 Task: Look for space in Wonopringgo, Indonesia from 4th August, 2023 to 8th August, 2023 for 1 adult in price range Rs.10000 to Rs.15000. Place can be private room with 1  bedroom having 1 bed and 1 bathroom. Property type can be flatguest house, hotel. Amenities needed are: wifi. Booking option can be shelf check-in. Required host language is English.
Action: Mouse moved to (507, 79)
Screenshot: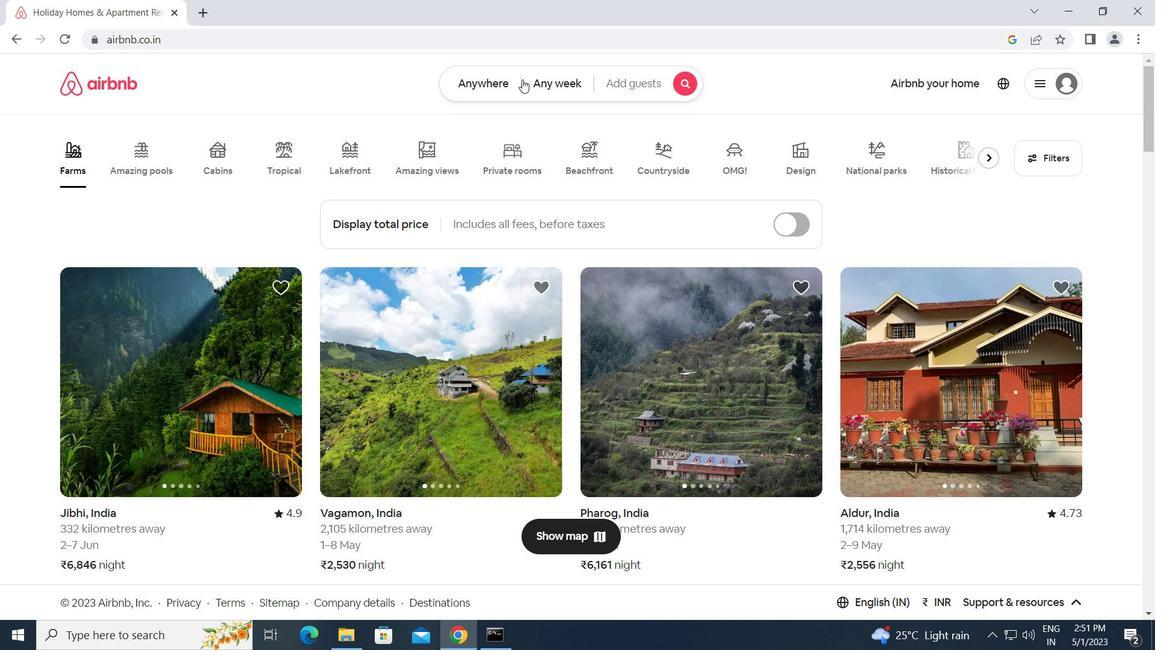 
Action: Mouse pressed left at (507, 79)
Screenshot: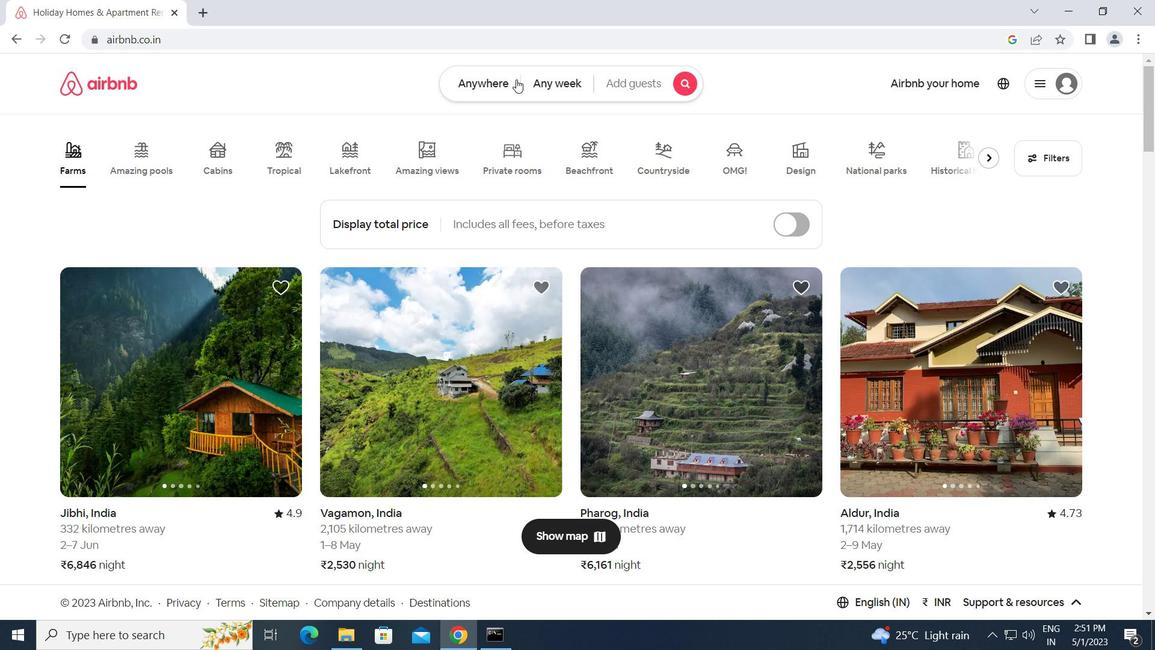 
Action: Mouse moved to (391, 128)
Screenshot: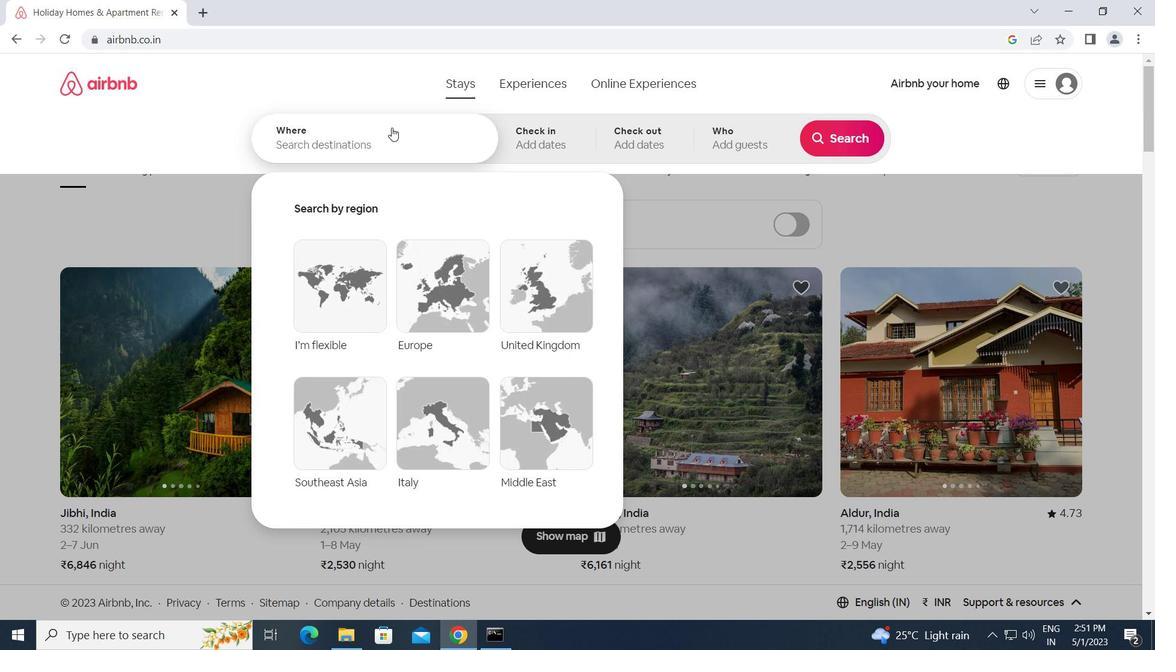 
Action: Mouse pressed left at (391, 128)
Screenshot: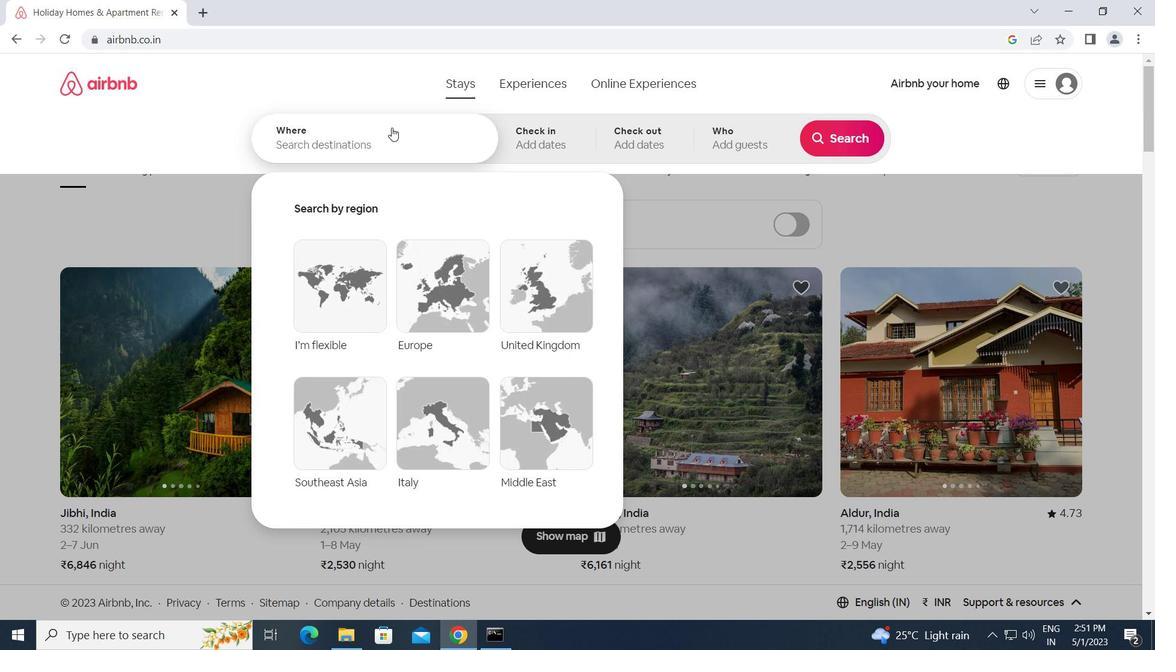 
Action: Mouse moved to (391, 129)
Screenshot: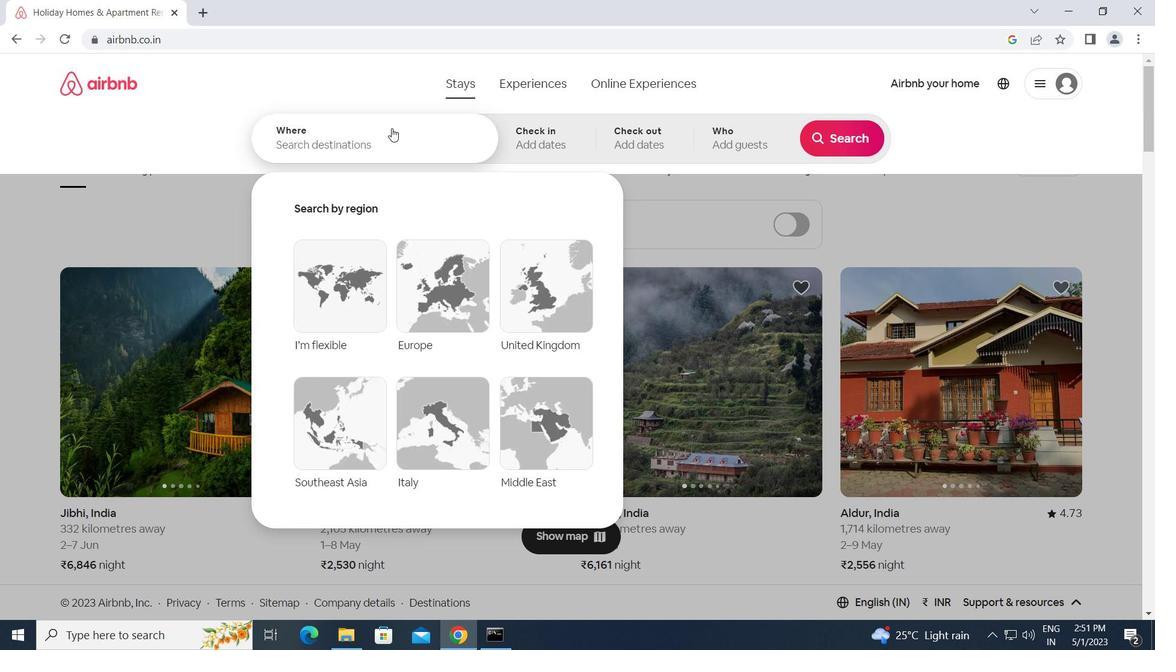 
Action: Key pressed w<Key.caps_lock>onopringgo,<Key.space><Key.caps_lock>i<Key.caps_lock>ndonesia<Key.enter>
Screenshot: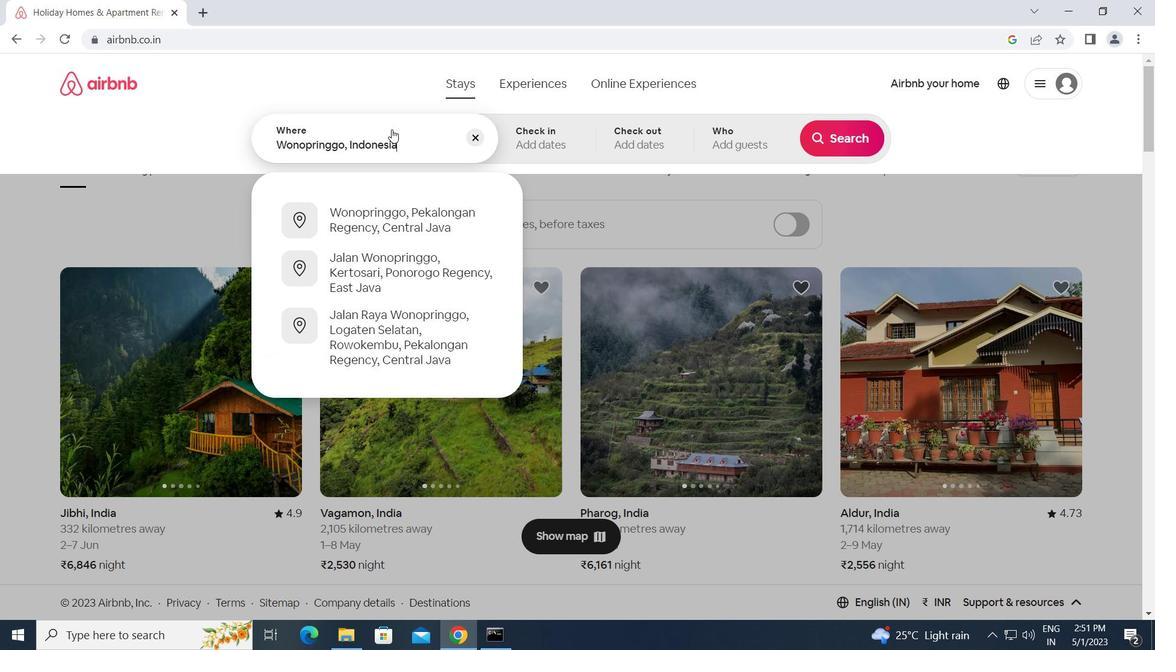 
Action: Mouse moved to (833, 260)
Screenshot: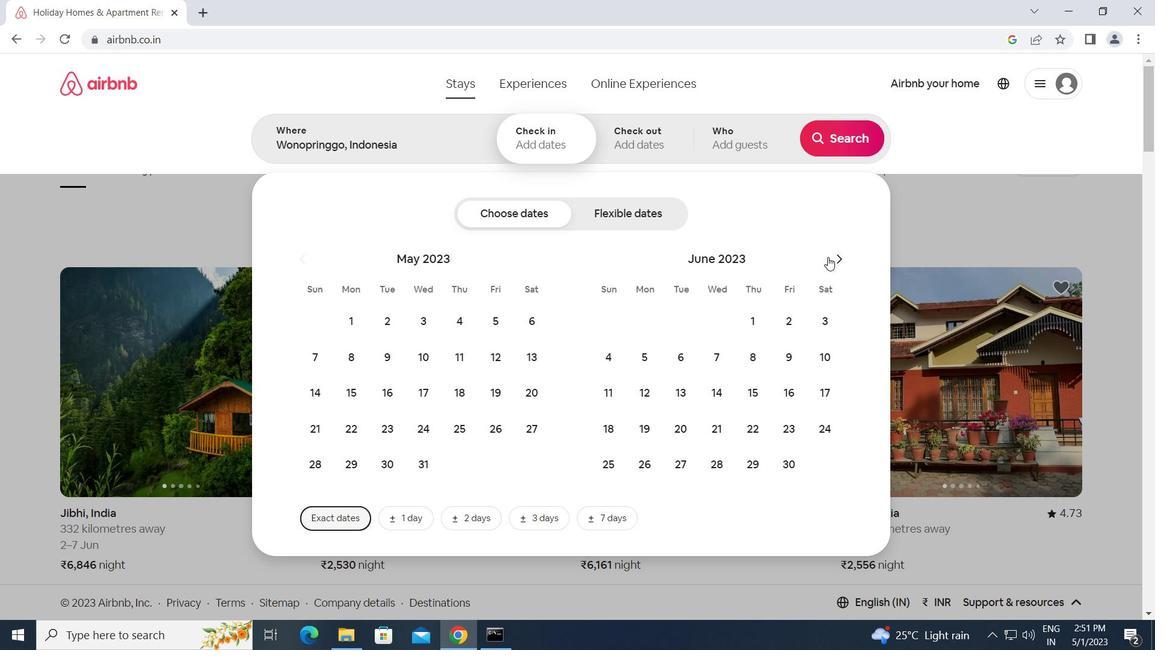 
Action: Mouse pressed left at (833, 260)
Screenshot: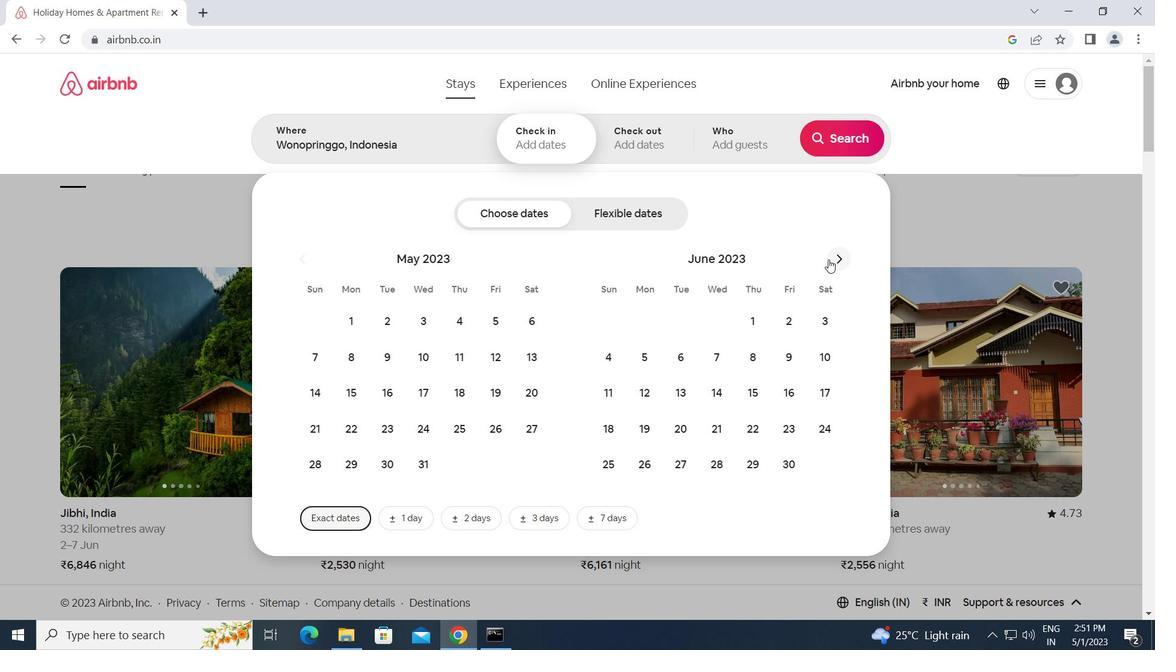 
Action: Mouse pressed left at (833, 260)
Screenshot: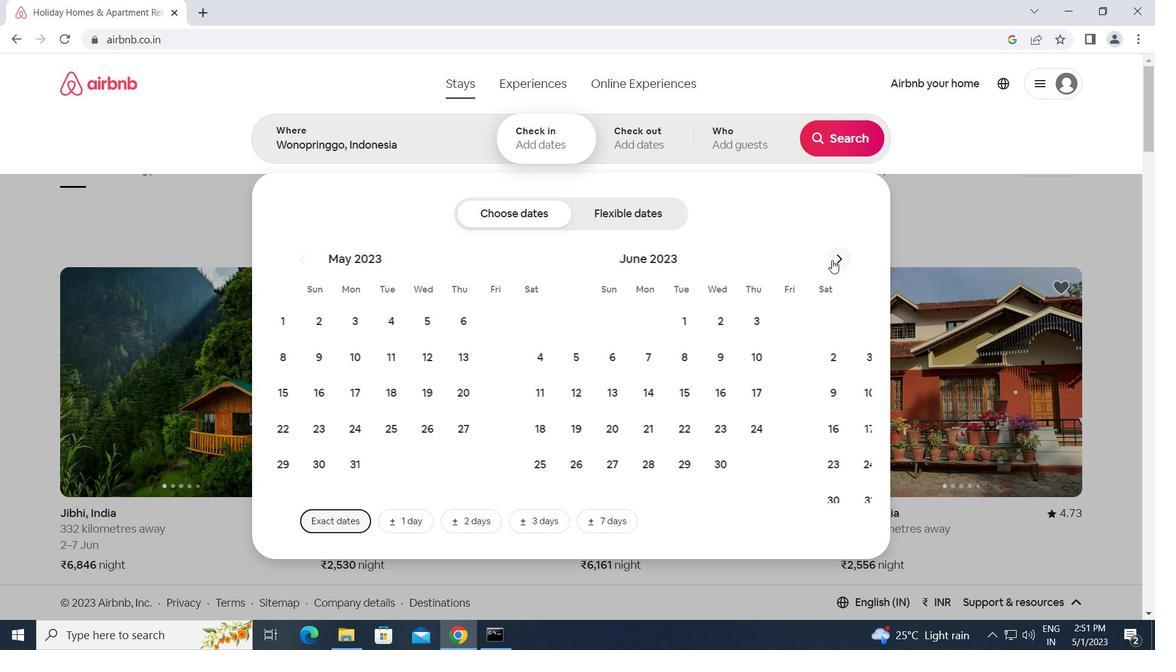 
Action: Mouse moved to (789, 320)
Screenshot: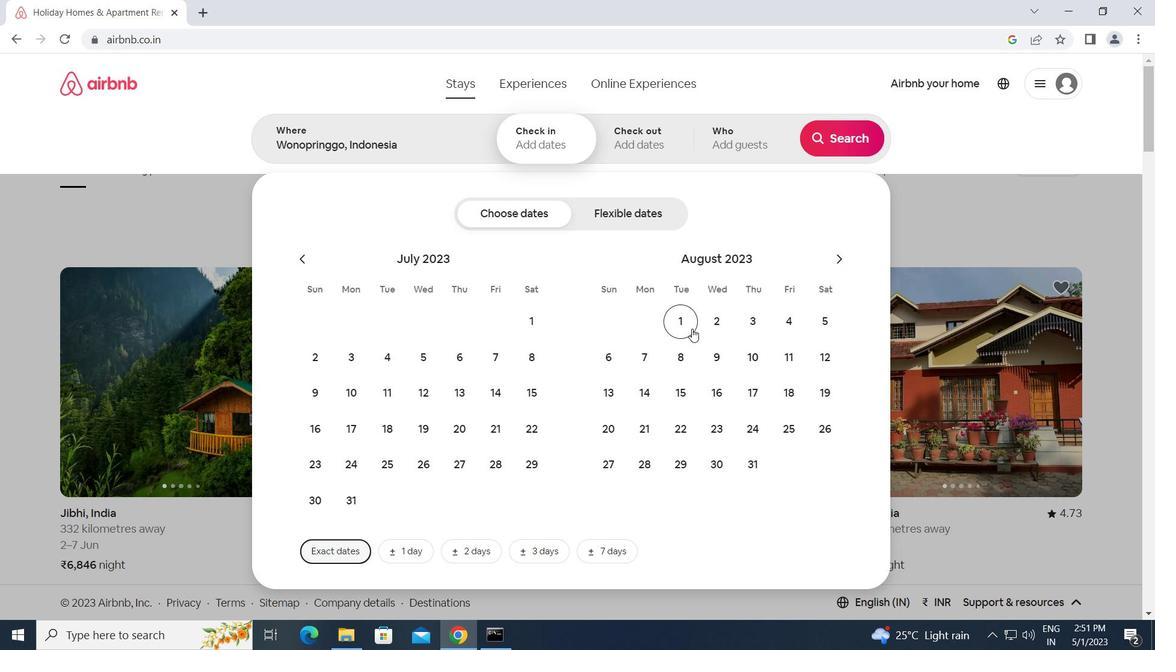 
Action: Mouse pressed left at (789, 320)
Screenshot: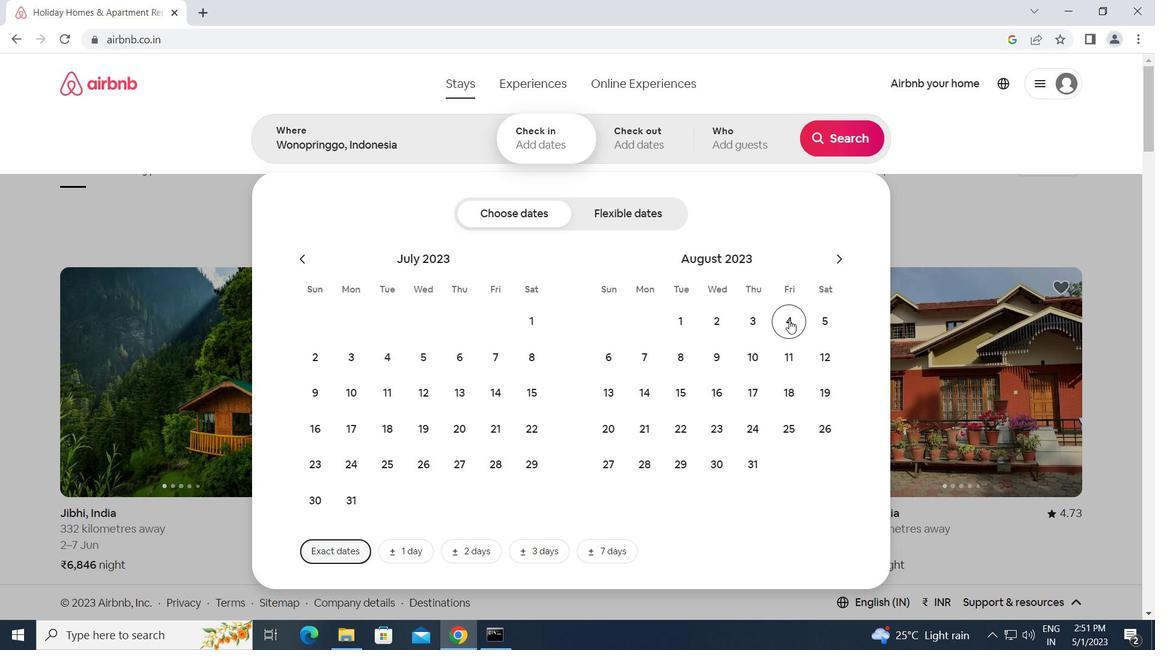 
Action: Mouse moved to (686, 350)
Screenshot: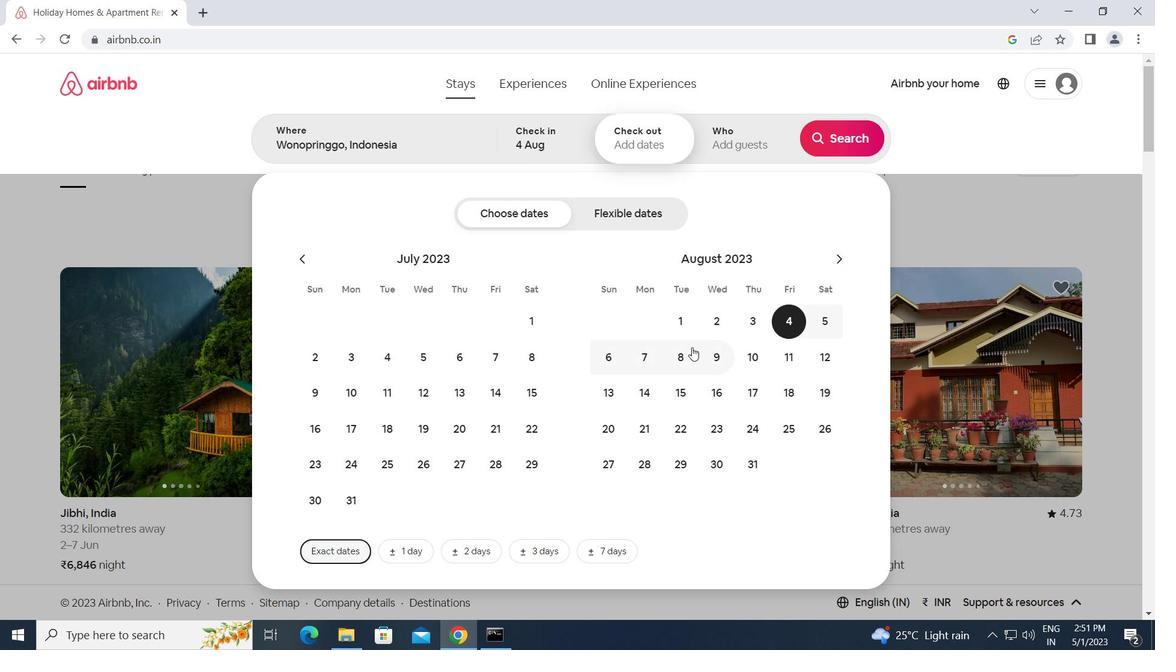 
Action: Mouse pressed left at (686, 350)
Screenshot: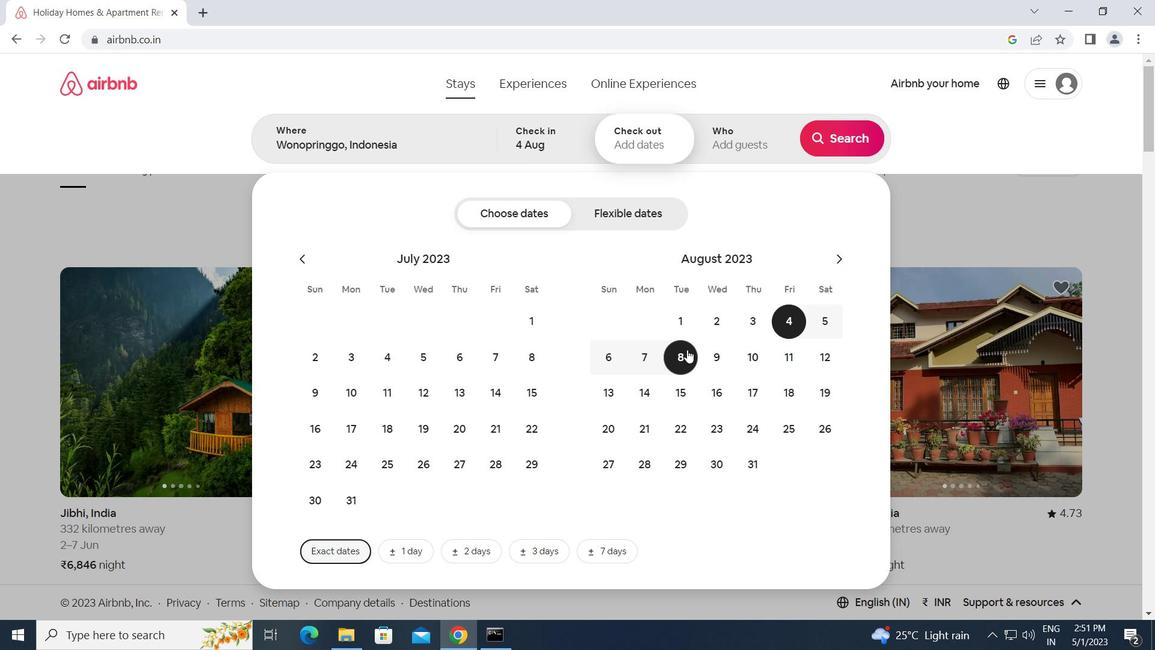 
Action: Mouse moved to (739, 145)
Screenshot: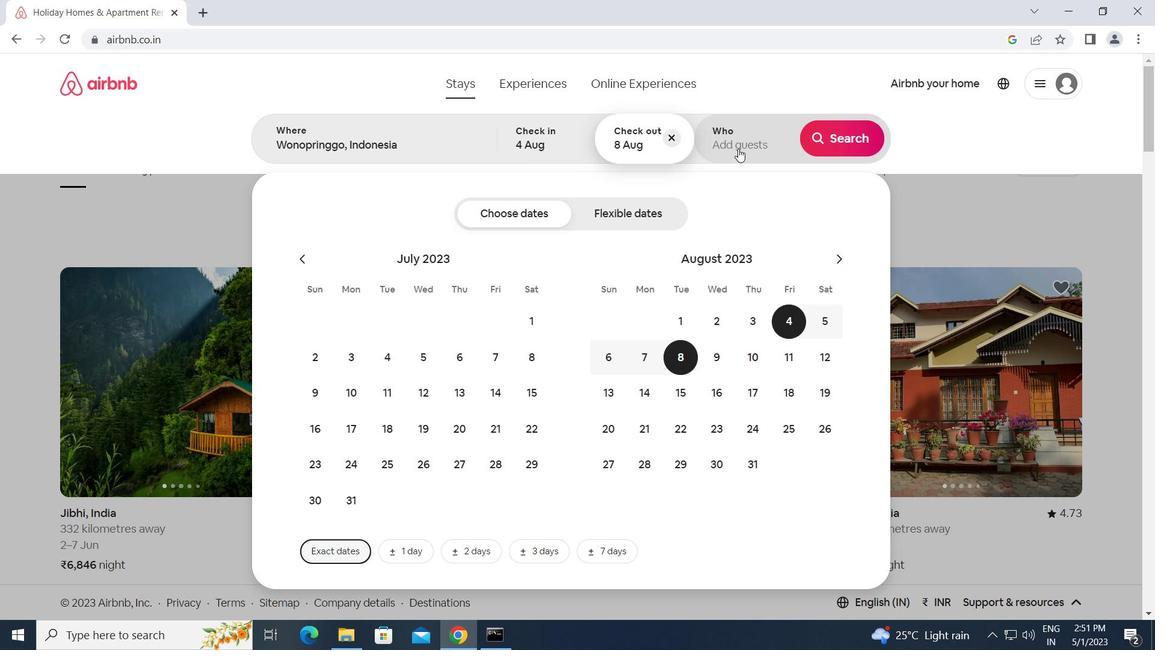 
Action: Mouse pressed left at (739, 145)
Screenshot: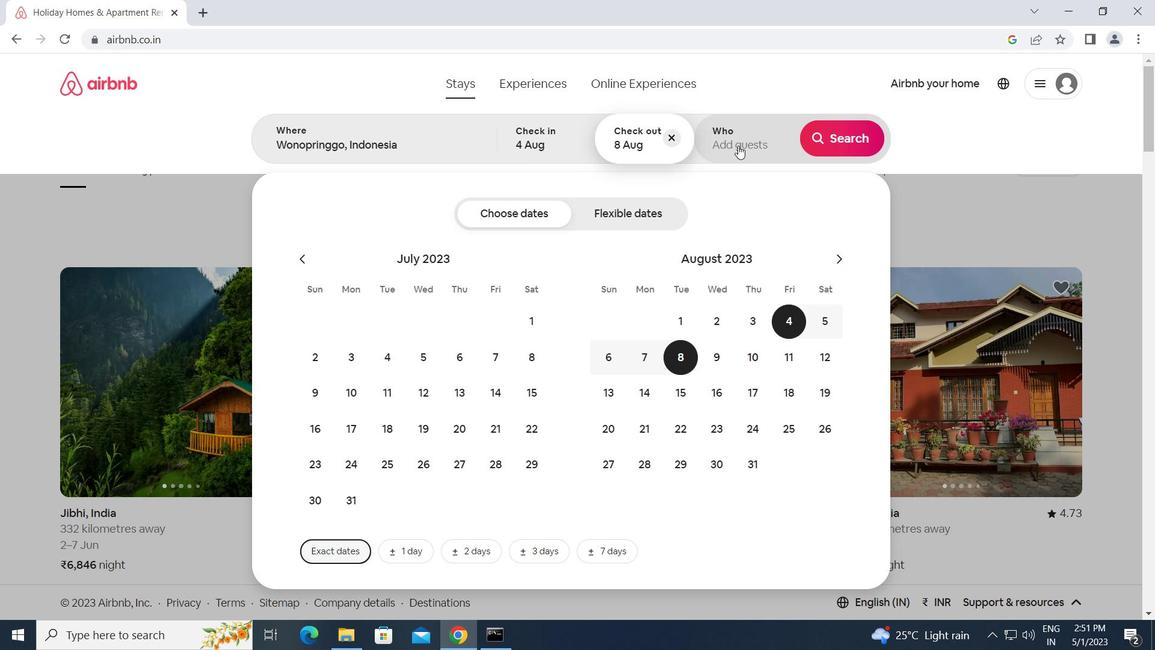 
Action: Mouse moved to (843, 216)
Screenshot: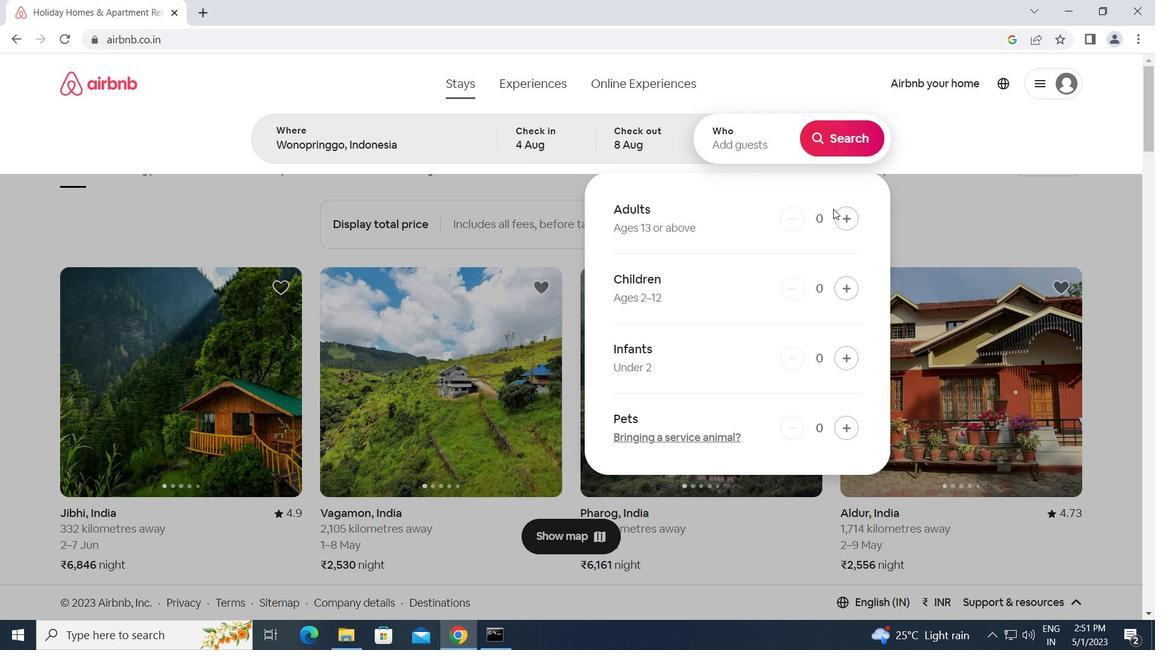 
Action: Mouse pressed left at (843, 216)
Screenshot: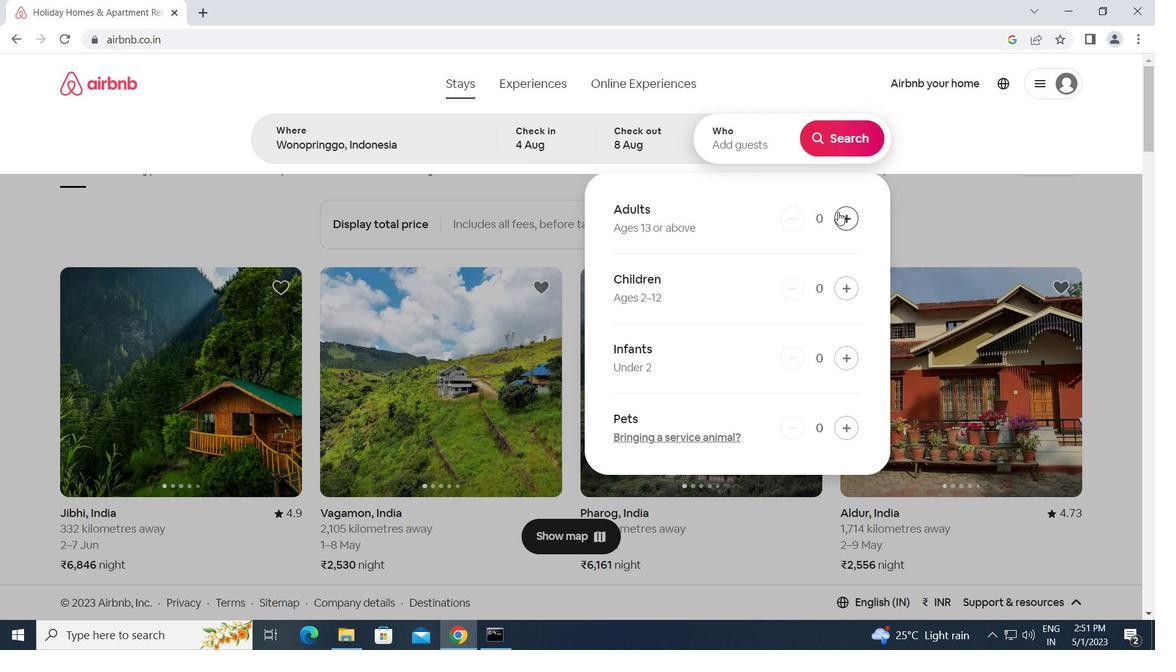 
Action: Mouse moved to (829, 131)
Screenshot: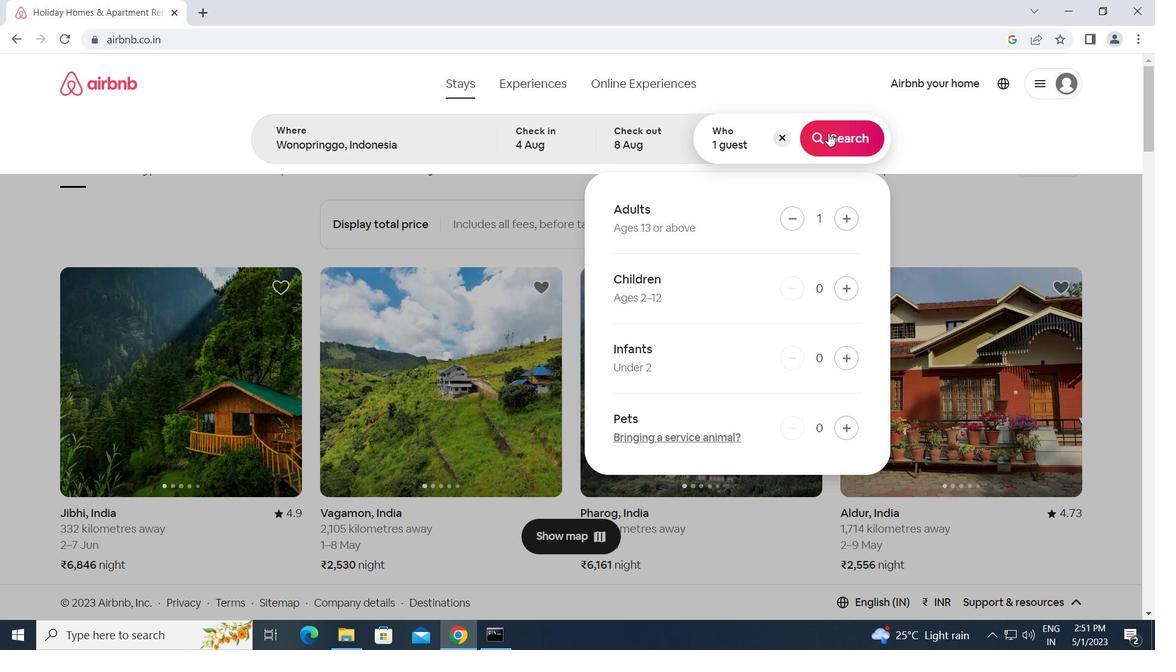 
Action: Mouse pressed left at (829, 131)
Screenshot: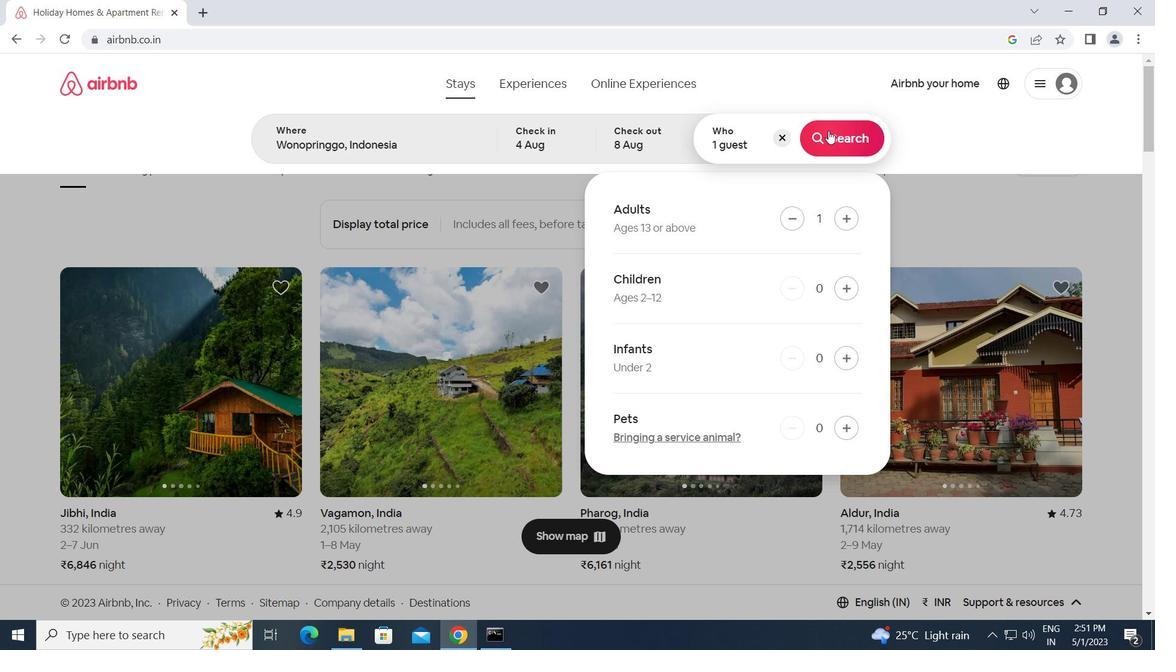 
Action: Mouse moved to (1087, 141)
Screenshot: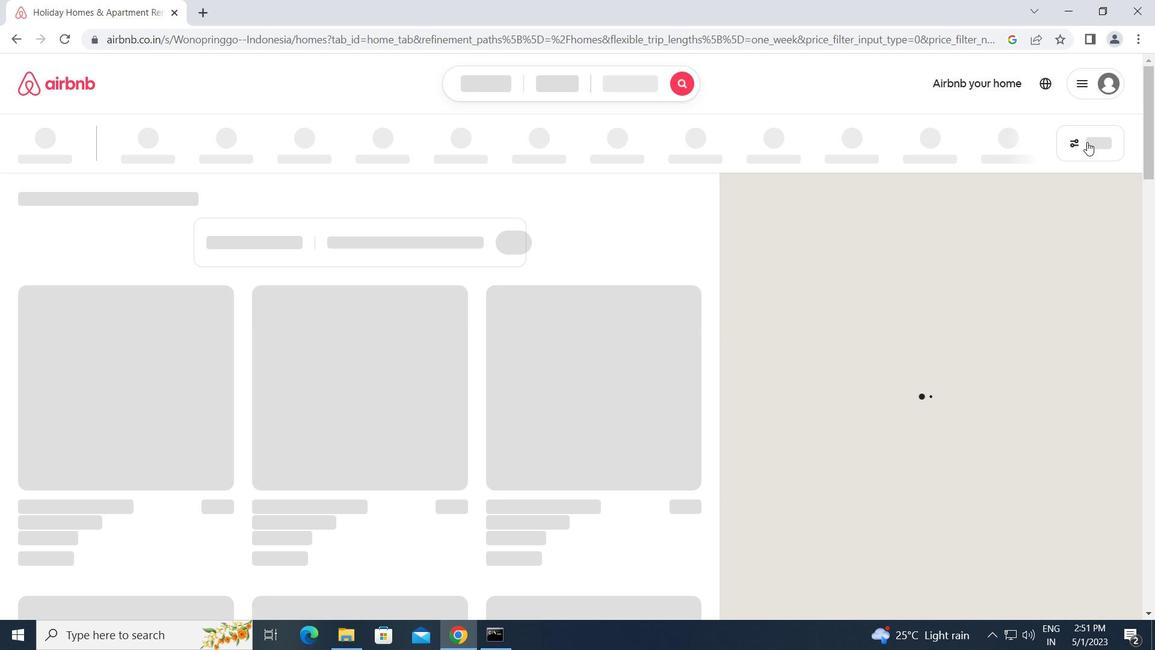 
Action: Mouse pressed left at (1087, 141)
Screenshot: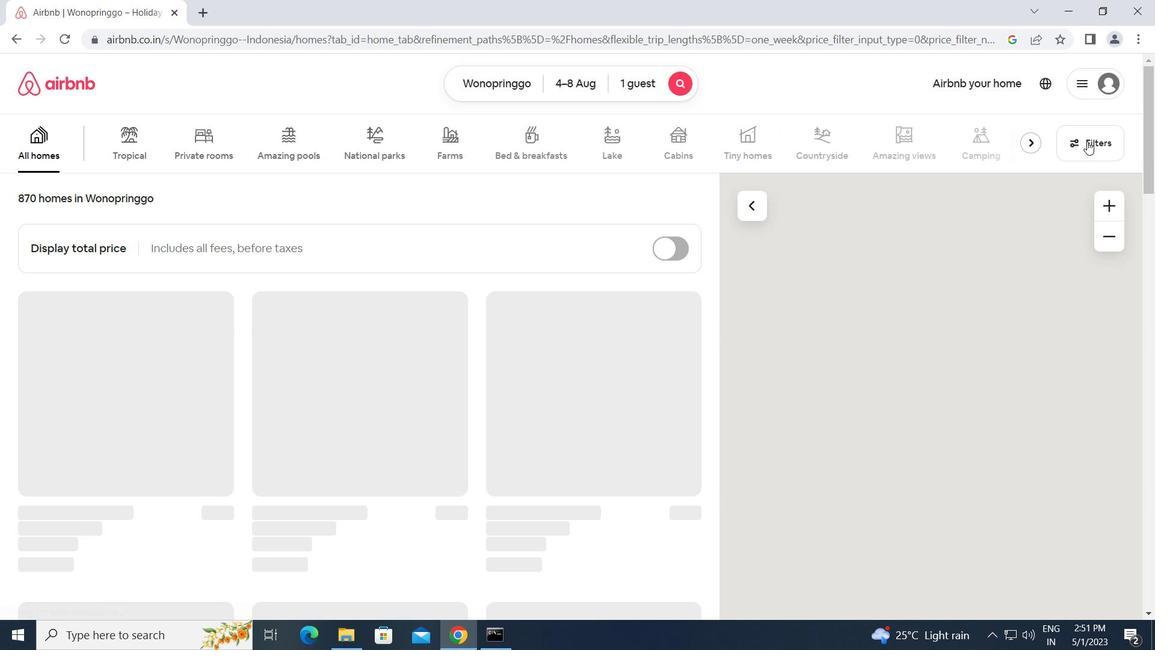 
Action: Mouse moved to (402, 341)
Screenshot: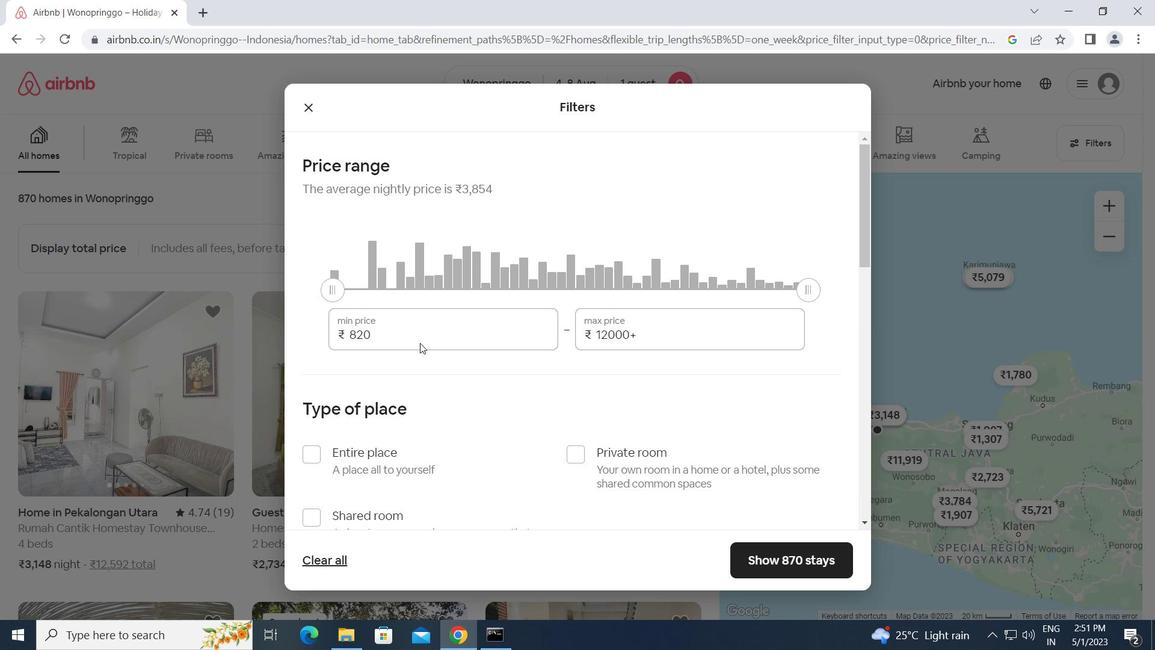 
Action: Mouse pressed left at (402, 341)
Screenshot: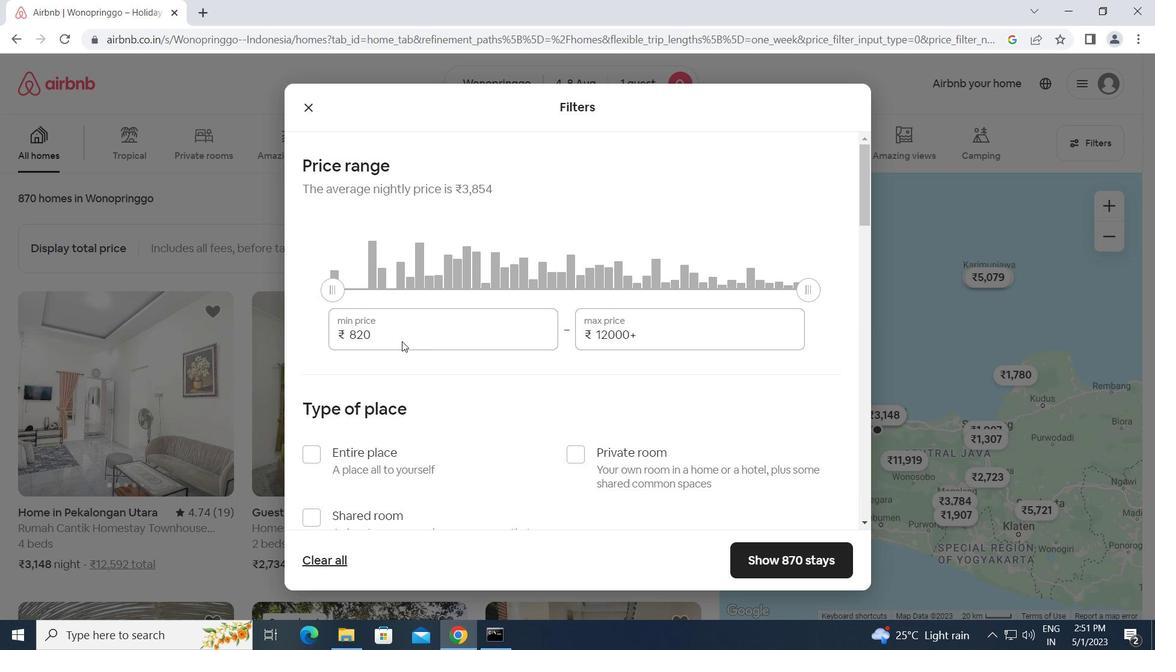 
Action: Mouse moved to (342, 347)
Screenshot: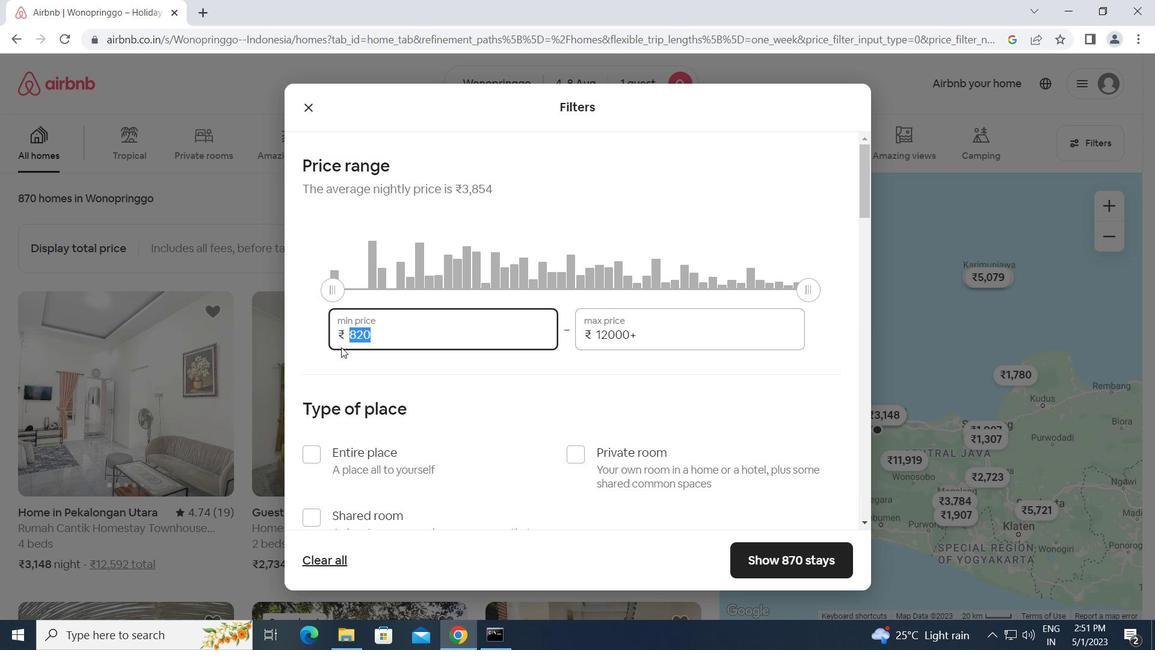 
Action: Key pressed 10000<Key.tab><Key.backspace><Key.backspace><Key.backspace><Key.backspace><Key.backspace><Key.backspace><Key.backspace><Key.backspace><Key.backspace><Key.backspace><Key.backspace><Key.backspace><Key.backspace><Key.backspace><Key.backspace><Key.backspace><Key.backspace>15000
Screenshot: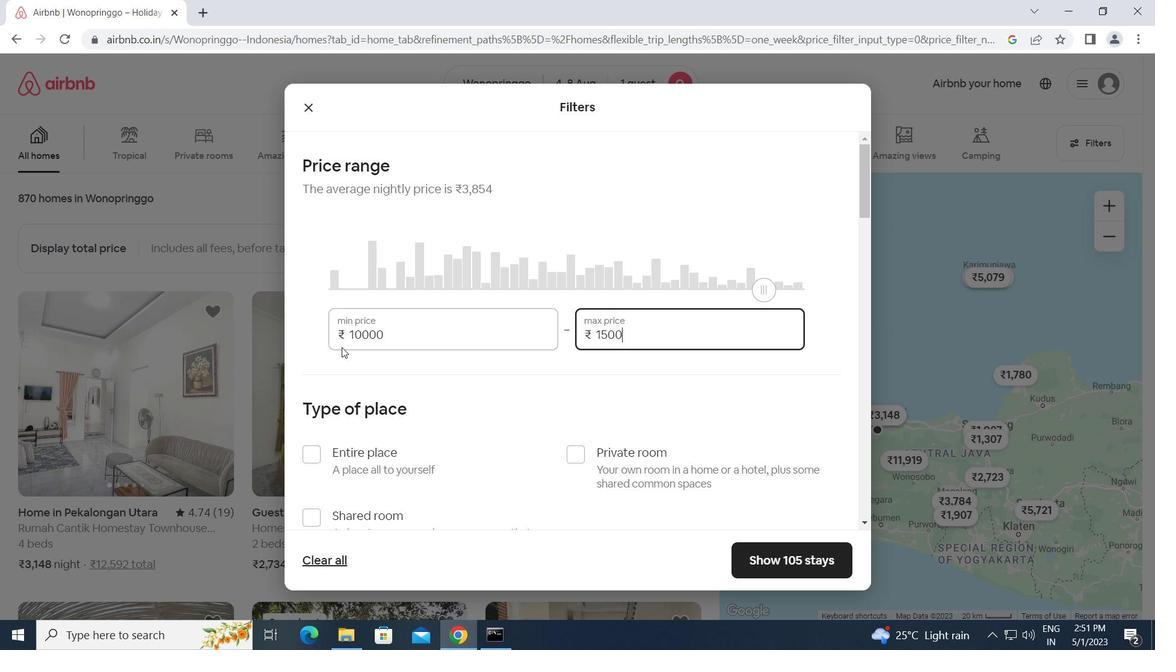 
Action: Mouse moved to (377, 347)
Screenshot: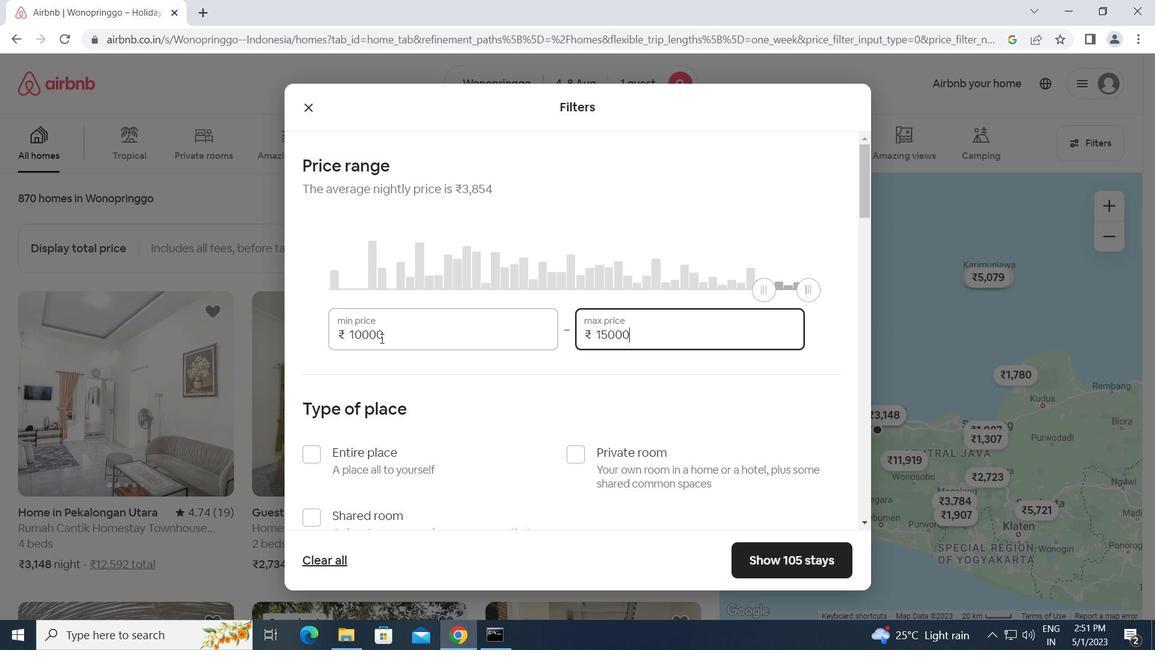 
Action: Mouse scrolled (377, 346) with delta (0, 0)
Screenshot: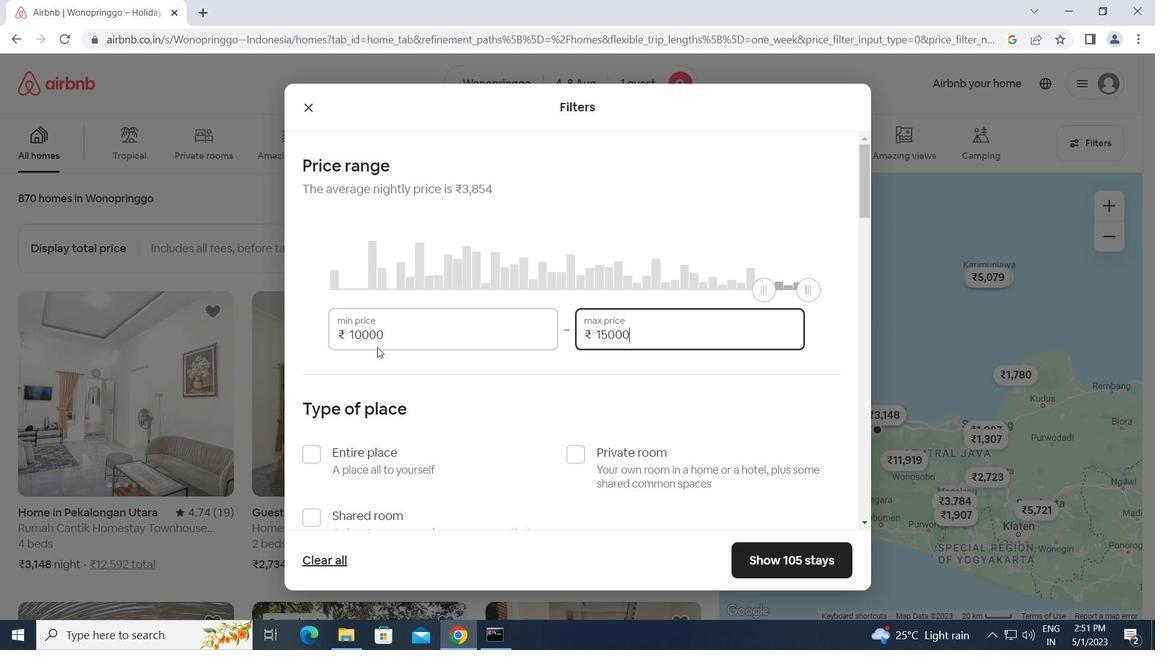 
Action: Mouse moved to (581, 379)
Screenshot: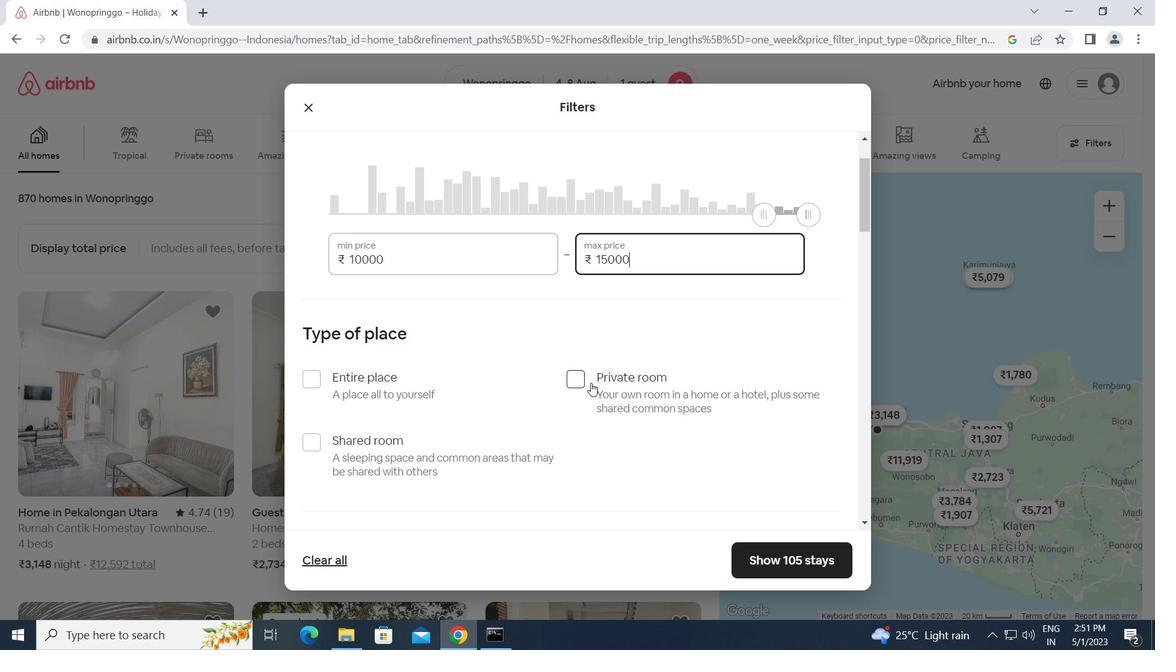 
Action: Mouse pressed left at (581, 379)
Screenshot: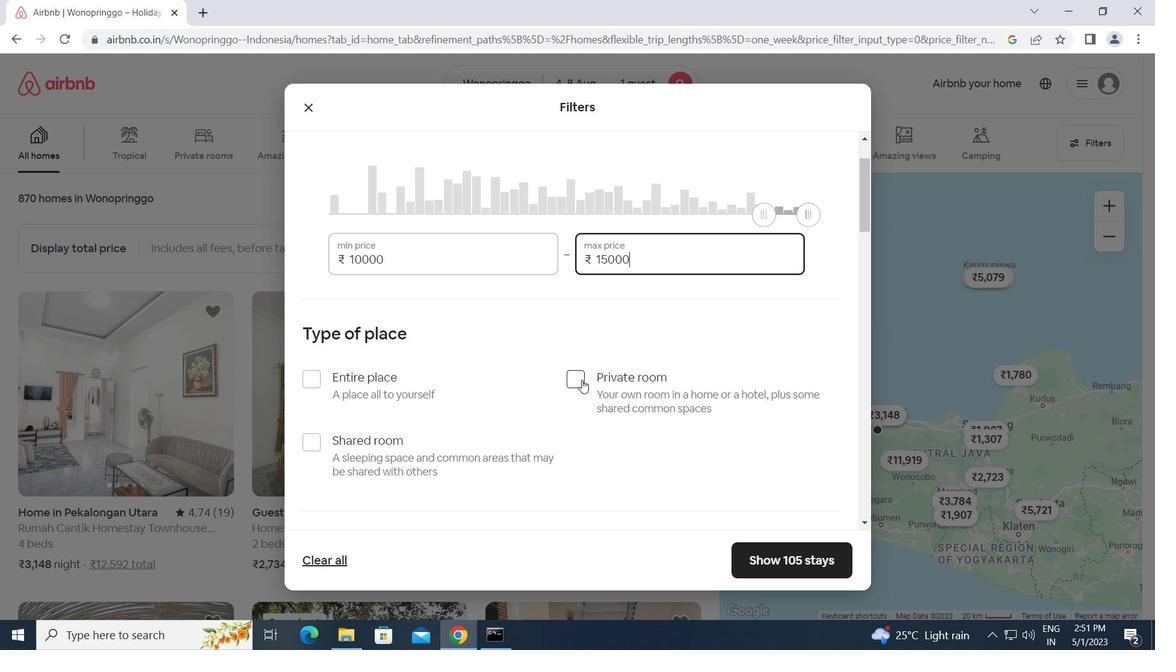 
Action: Mouse moved to (579, 381)
Screenshot: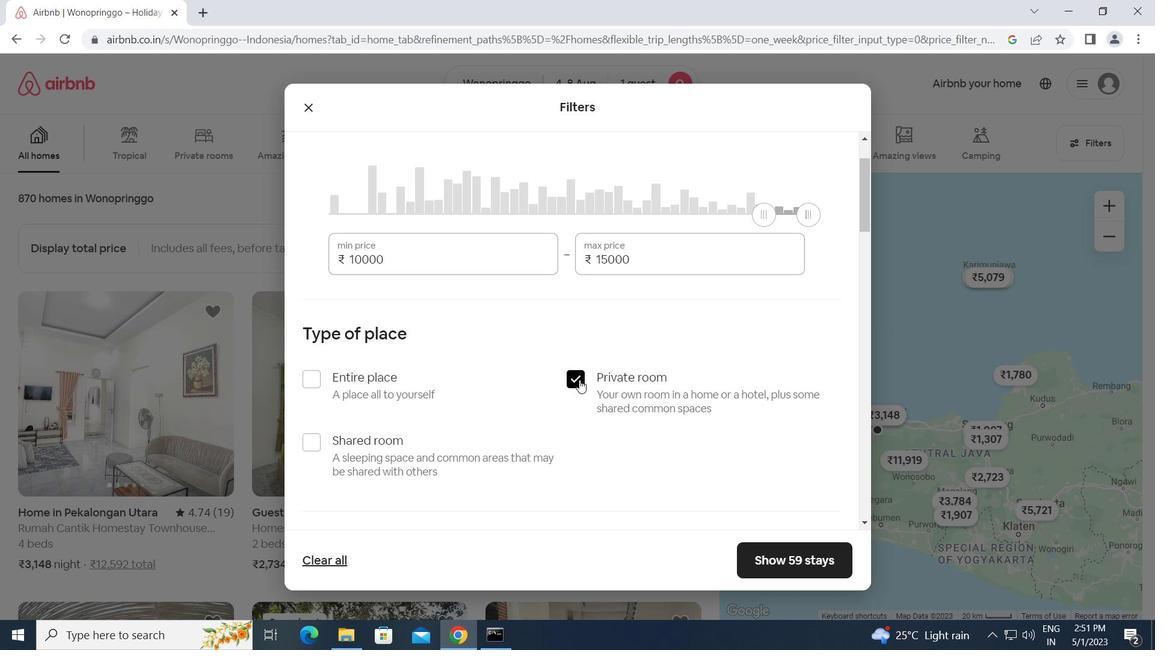 
Action: Mouse scrolled (579, 380) with delta (0, 0)
Screenshot: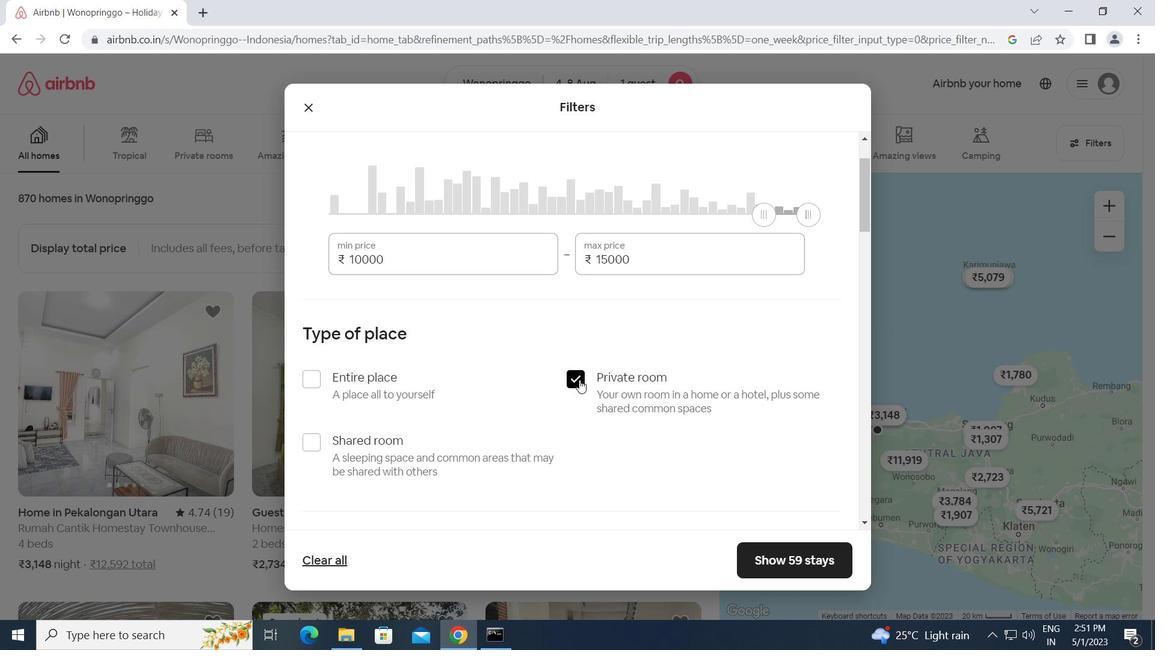 
Action: Mouse moved to (579, 383)
Screenshot: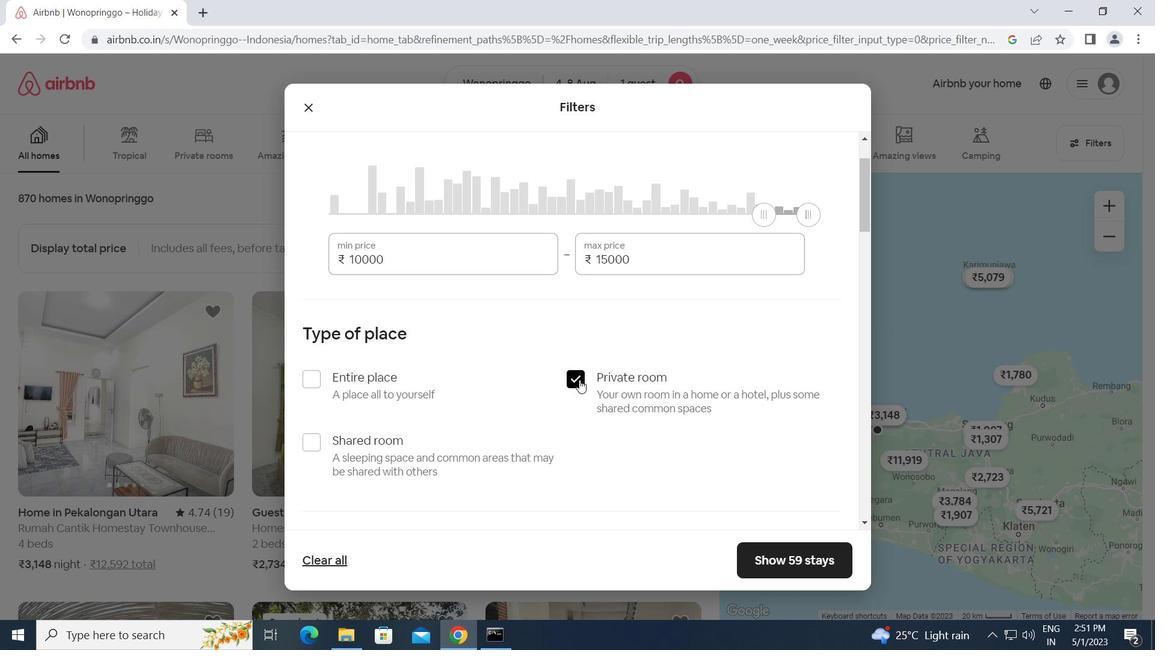 
Action: Mouse scrolled (579, 382) with delta (0, 0)
Screenshot: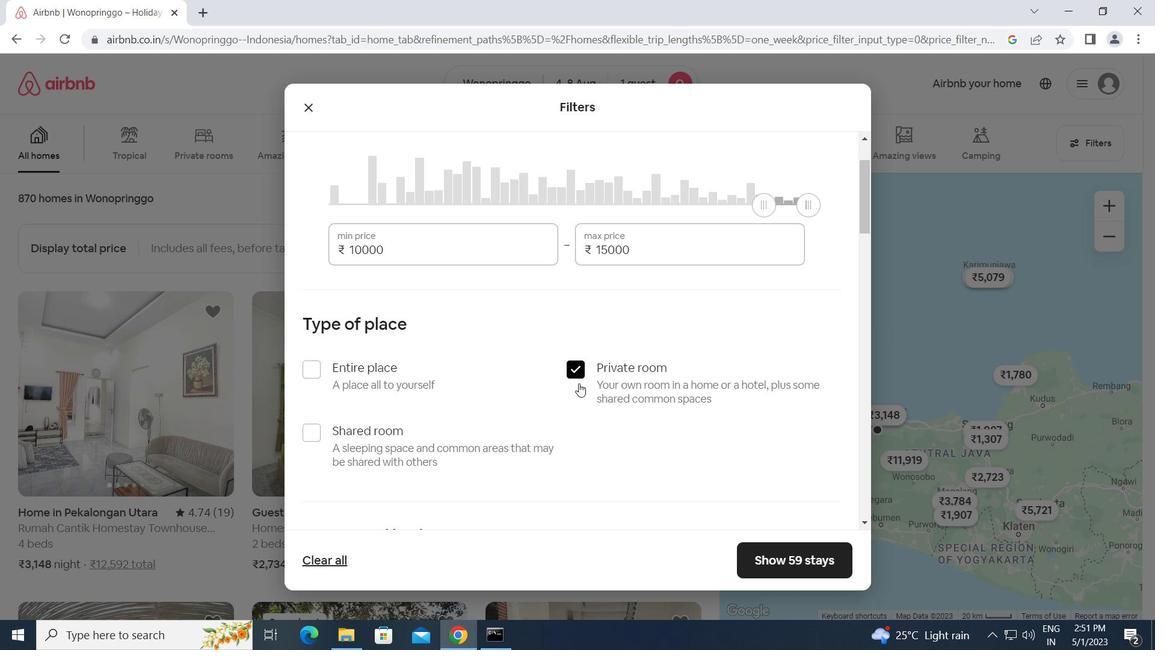 
Action: Mouse scrolled (579, 382) with delta (0, 0)
Screenshot: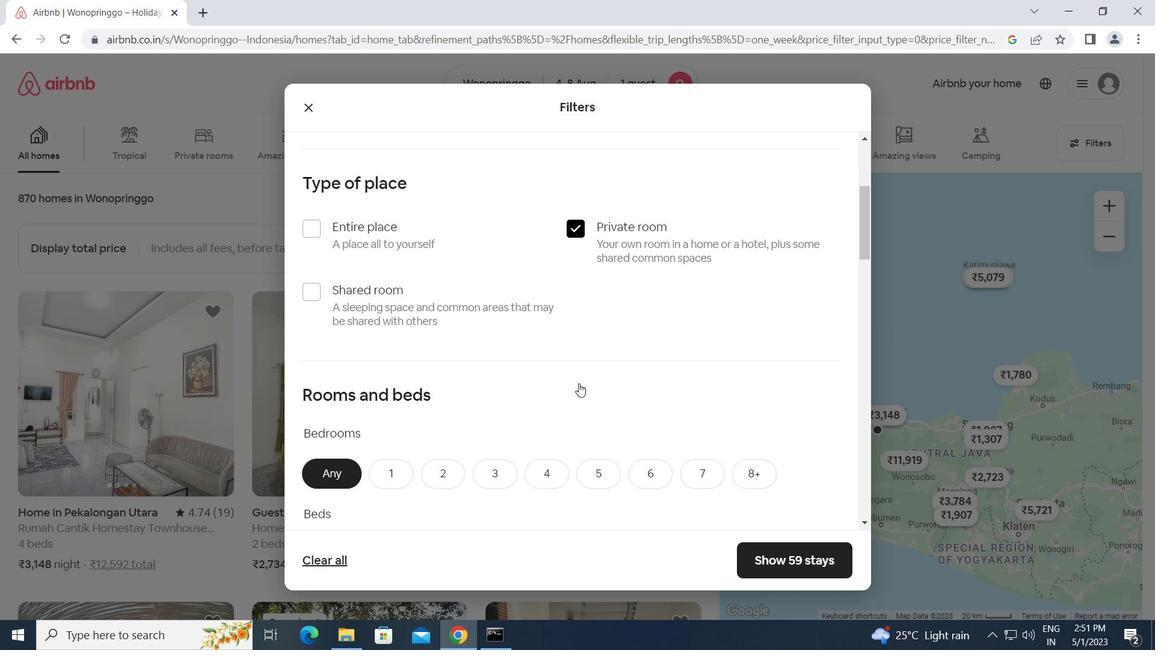
Action: Mouse scrolled (579, 382) with delta (0, 0)
Screenshot: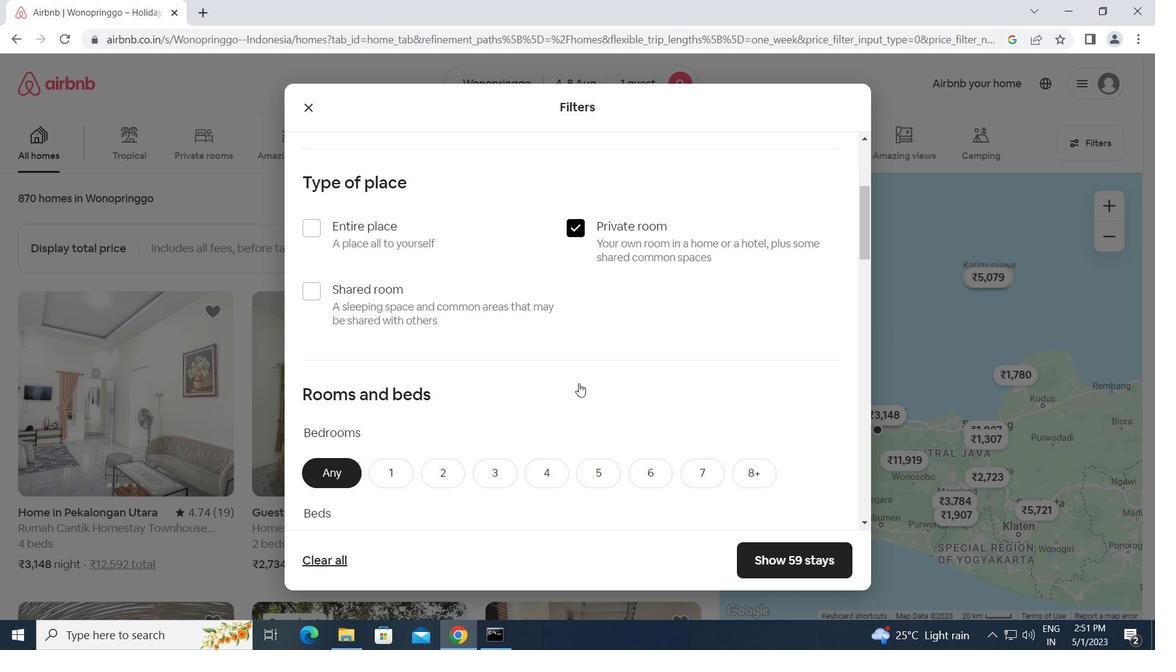
Action: Mouse moved to (573, 383)
Screenshot: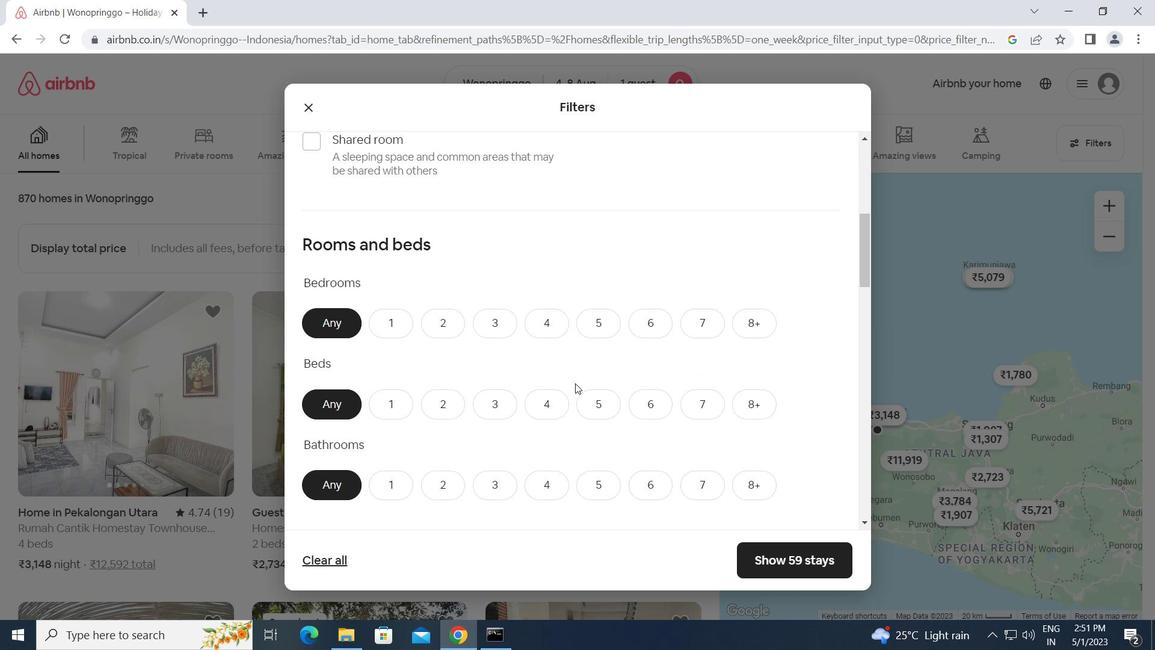
Action: Mouse scrolled (573, 382) with delta (0, 0)
Screenshot: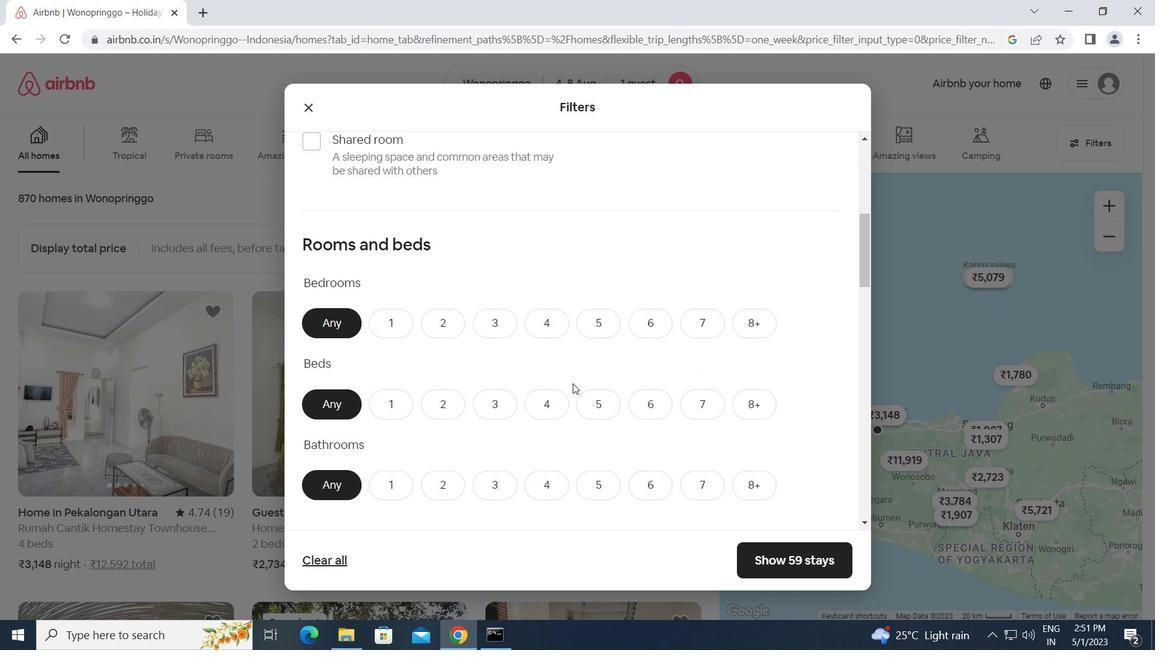 
Action: Mouse moved to (571, 383)
Screenshot: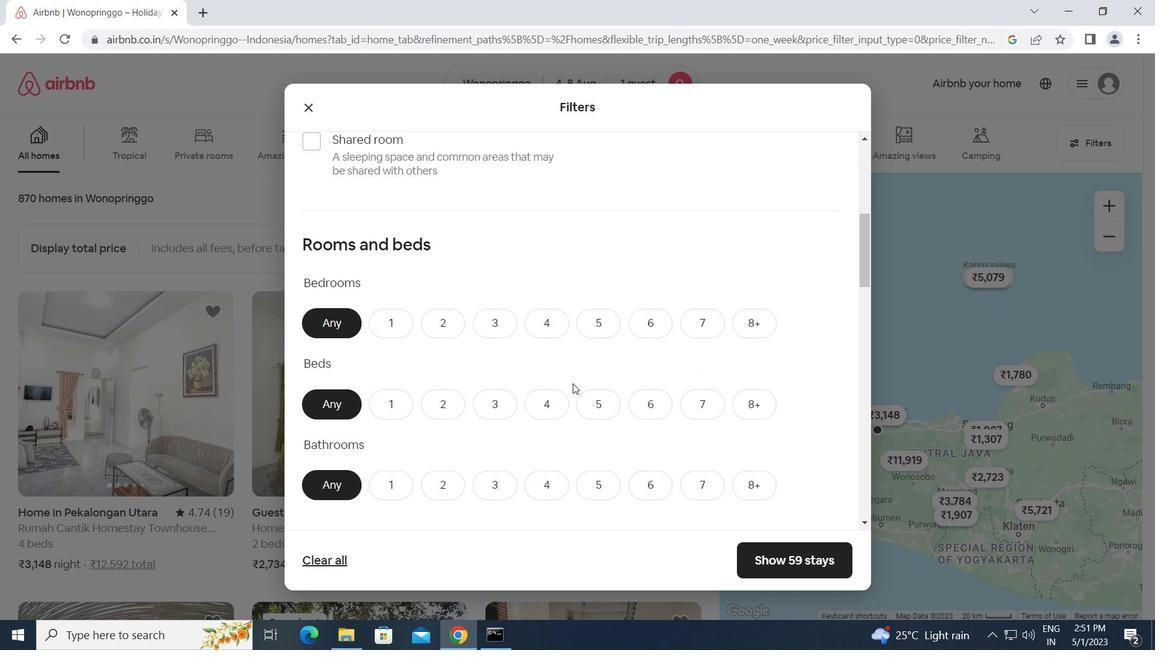 
Action: Mouse scrolled (571, 382) with delta (0, 0)
Screenshot: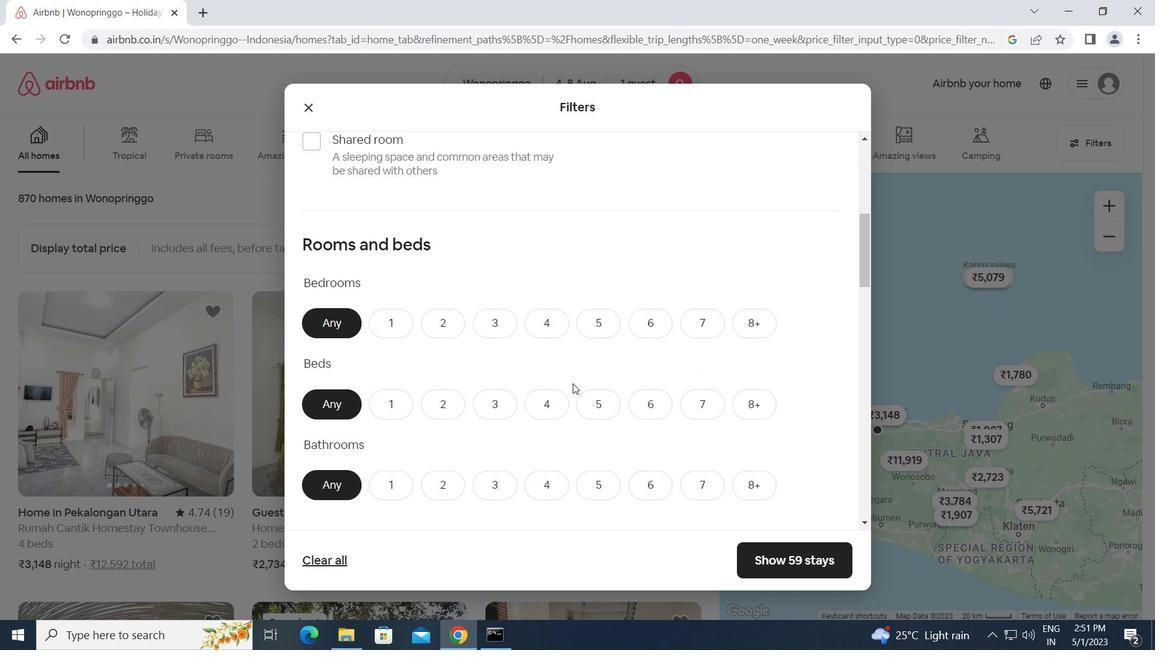 
Action: Mouse moved to (388, 172)
Screenshot: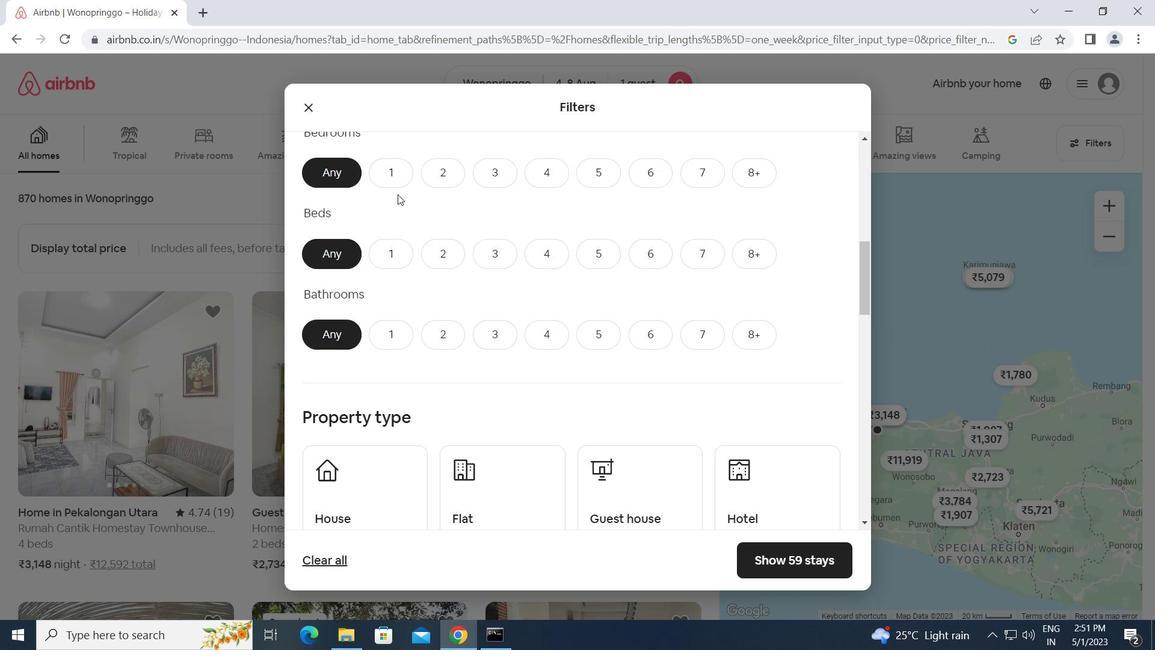 
Action: Mouse pressed left at (388, 172)
Screenshot: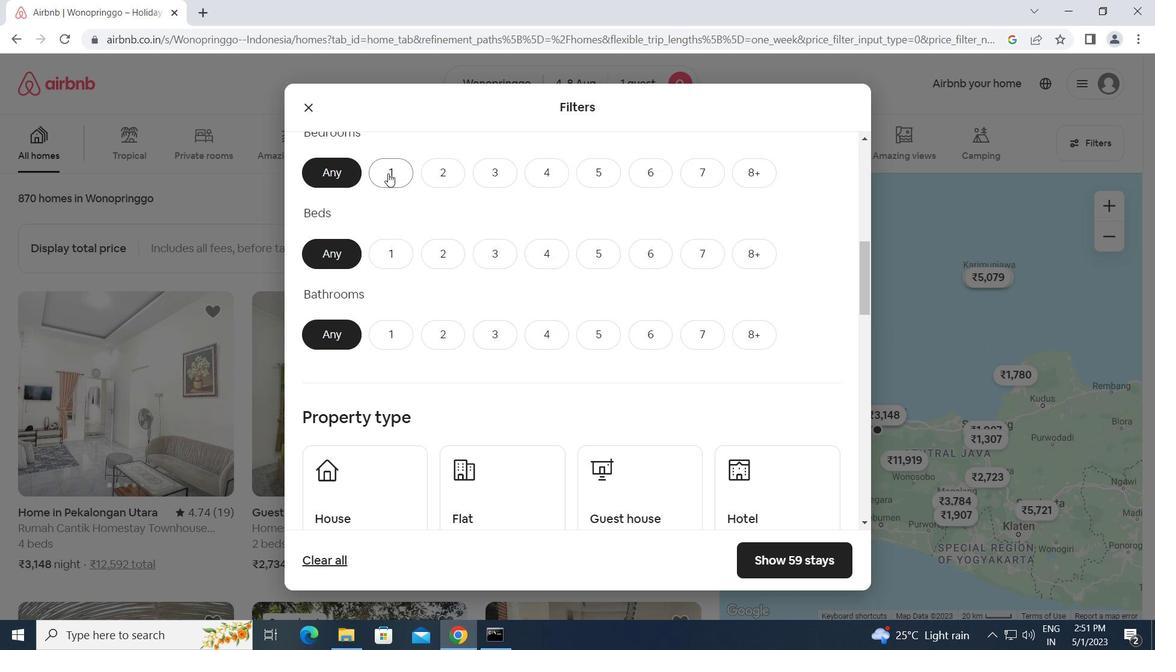 
Action: Mouse moved to (407, 255)
Screenshot: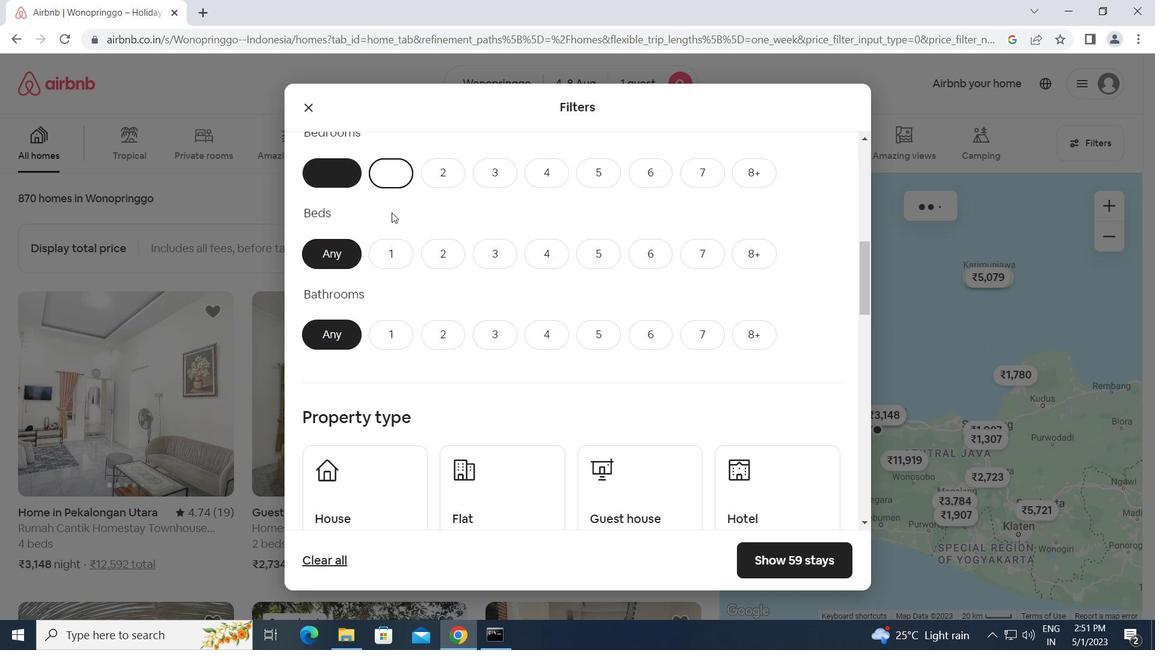 
Action: Mouse pressed left at (407, 255)
Screenshot: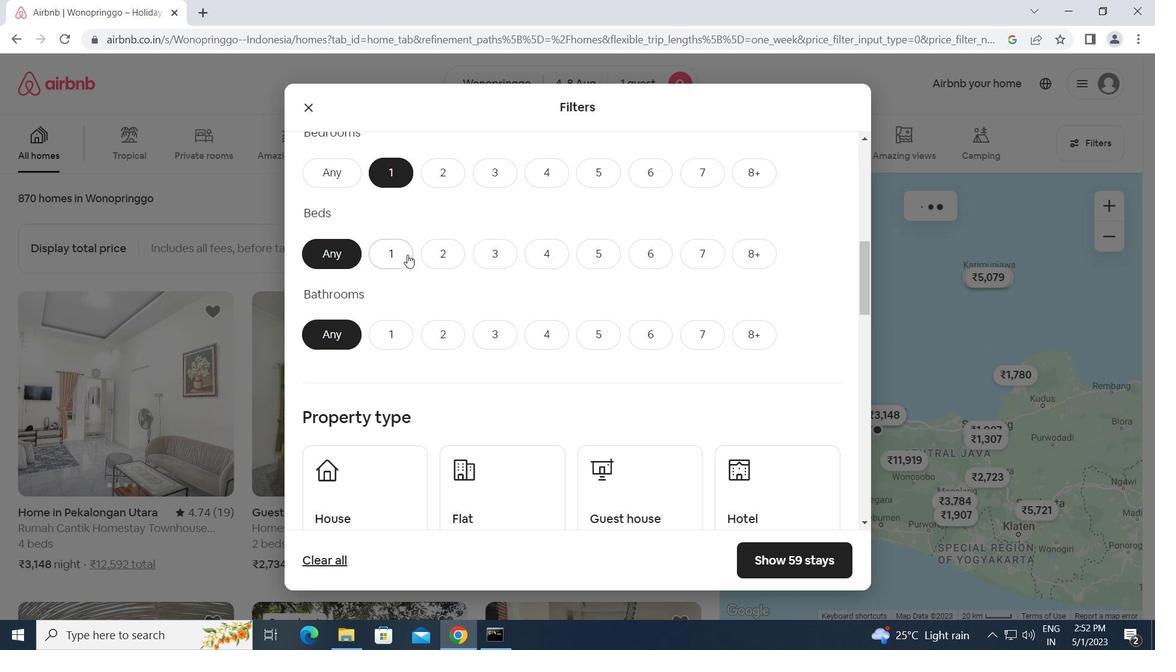 
Action: Mouse moved to (399, 332)
Screenshot: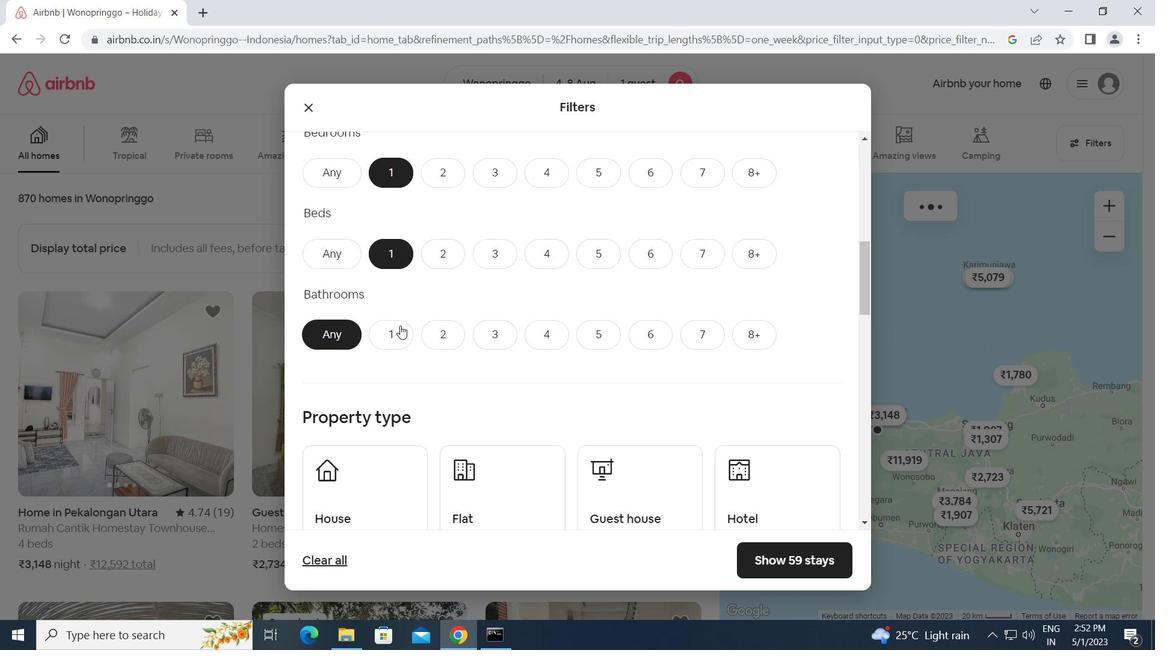 
Action: Mouse pressed left at (399, 332)
Screenshot: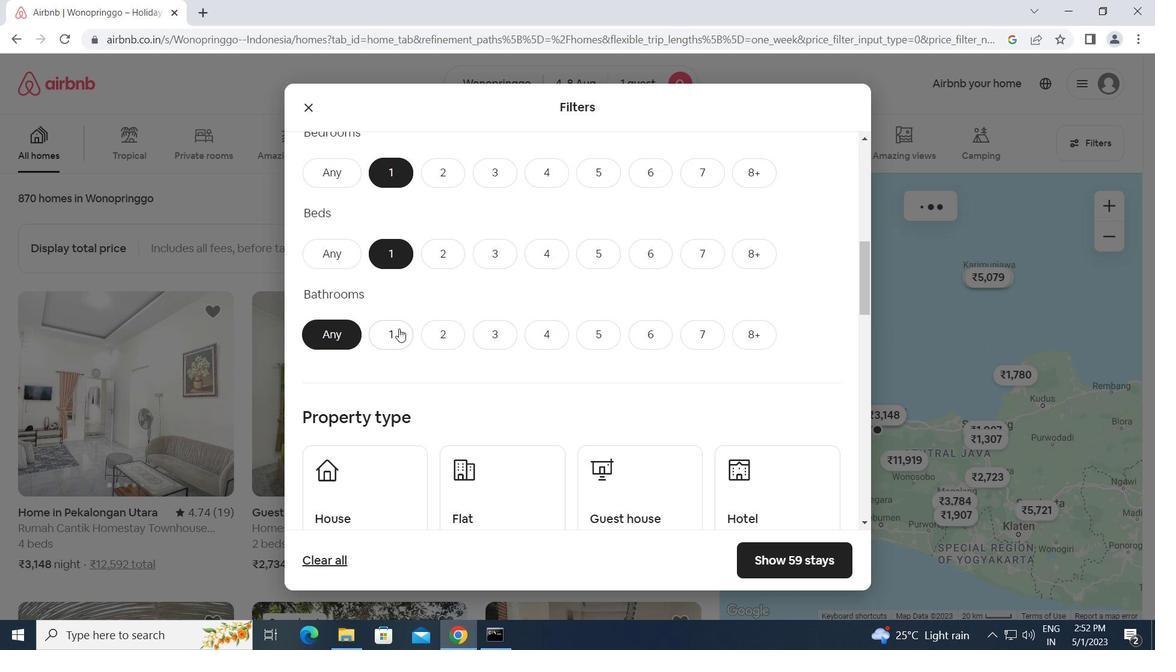 
Action: Mouse moved to (541, 309)
Screenshot: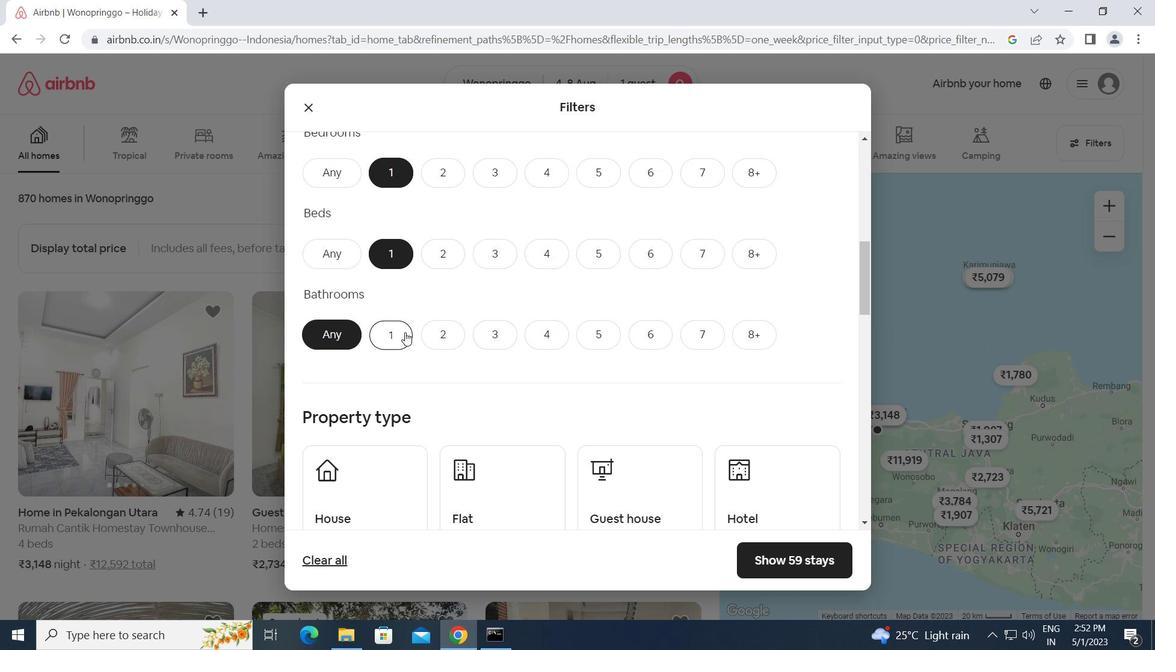 
Action: Mouse scrolled (541, 309) with delta (0, 0)
Screenshot: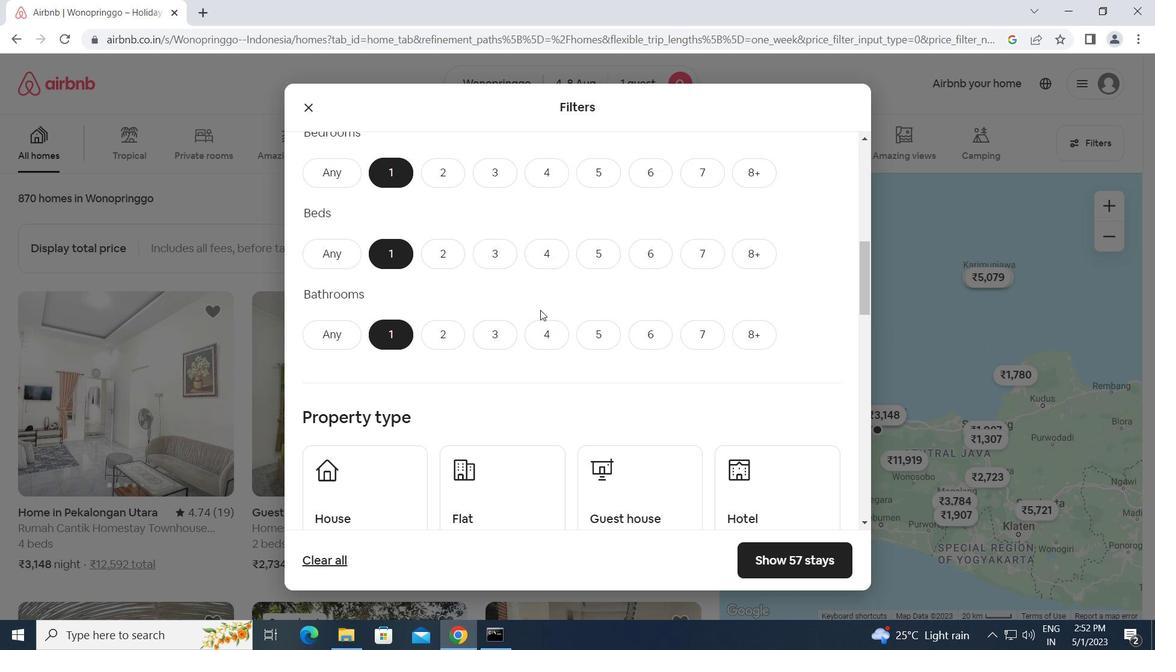 
Action: Mouse scrolled (541, 309) with delta (0, 0)
Screenshot: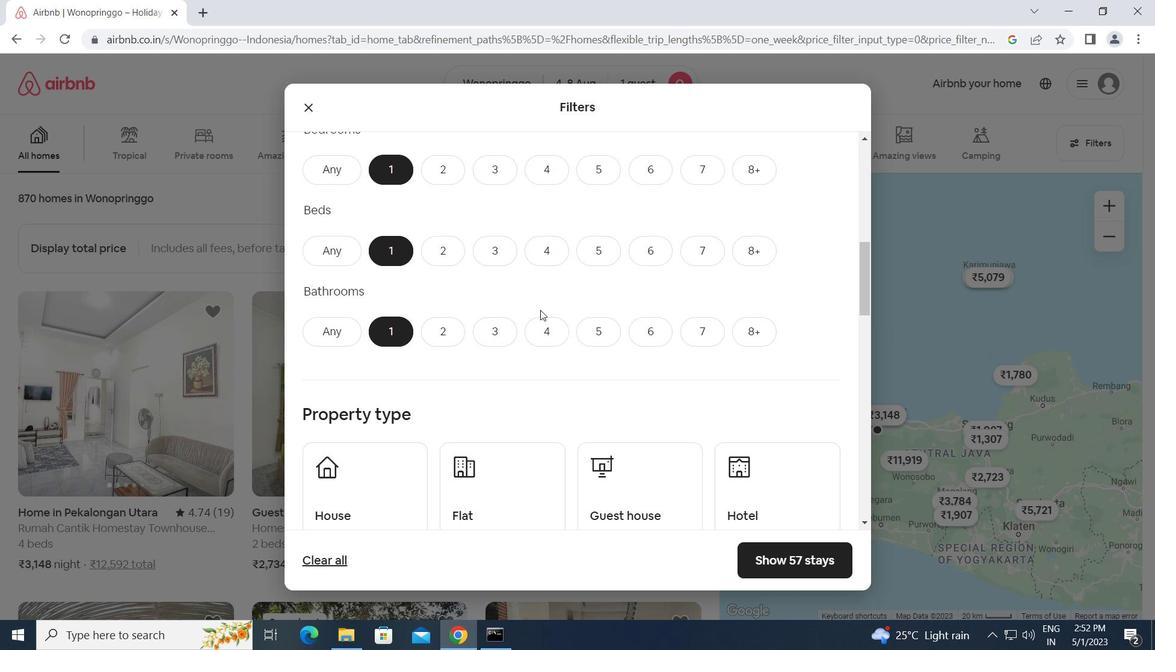 
Action: Mouse moved to (501, 325)
Screenshot: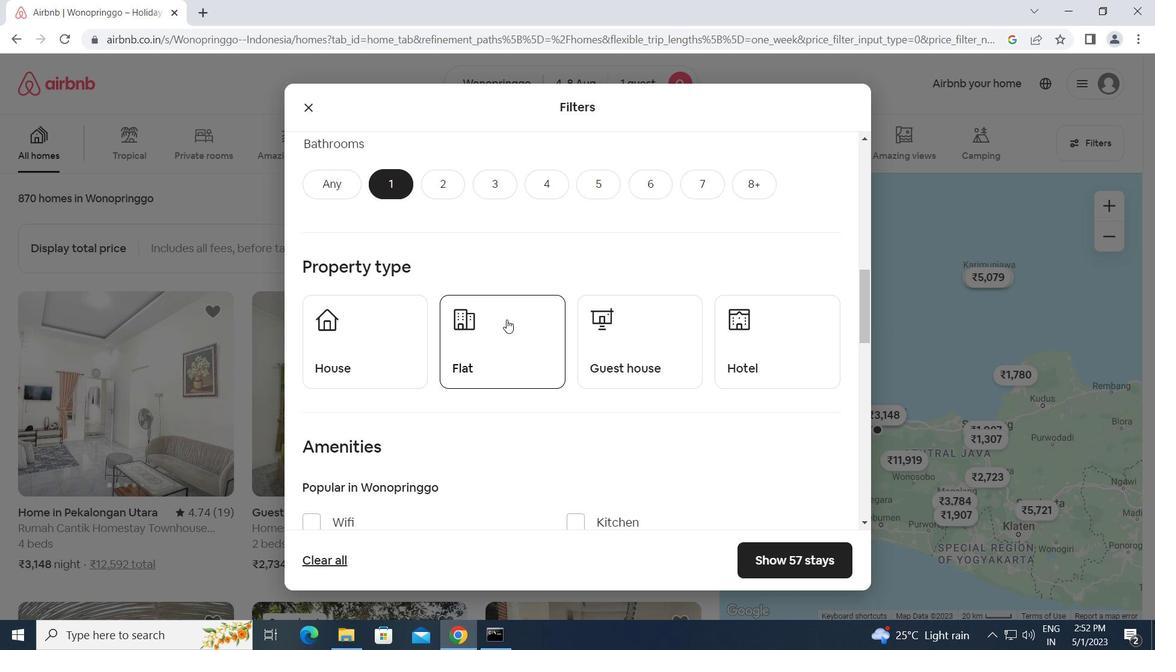 
Action: Mouse pressed left at (501, 325)
Screenshot: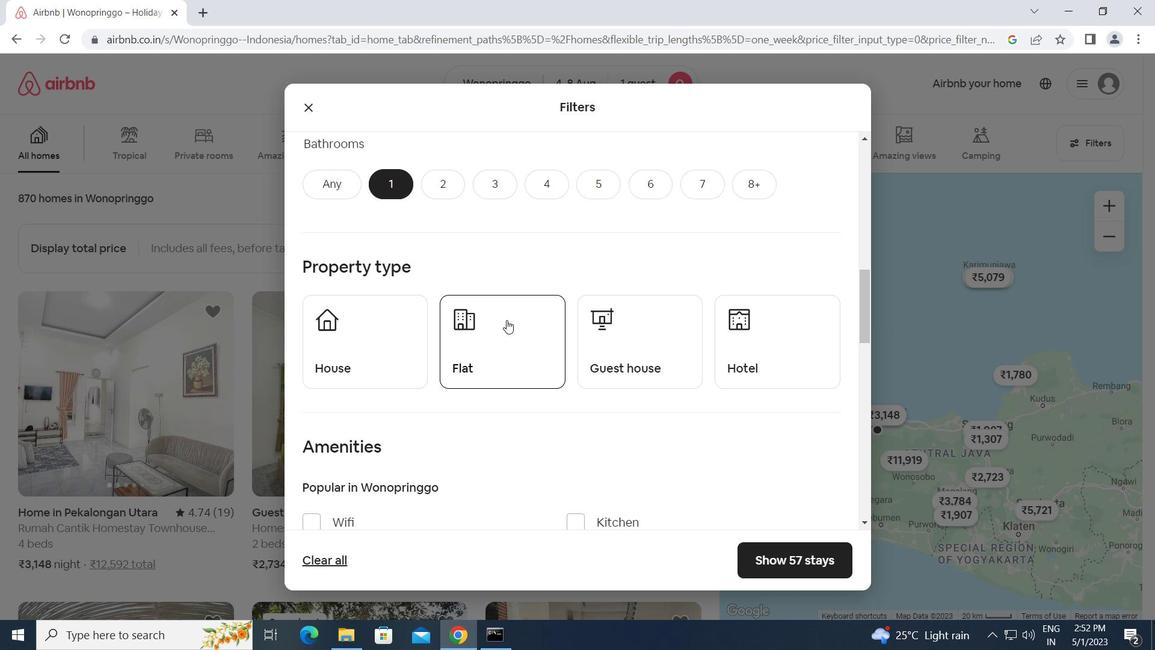 
Action: Mouse moved to (638, 342)
Screenshot: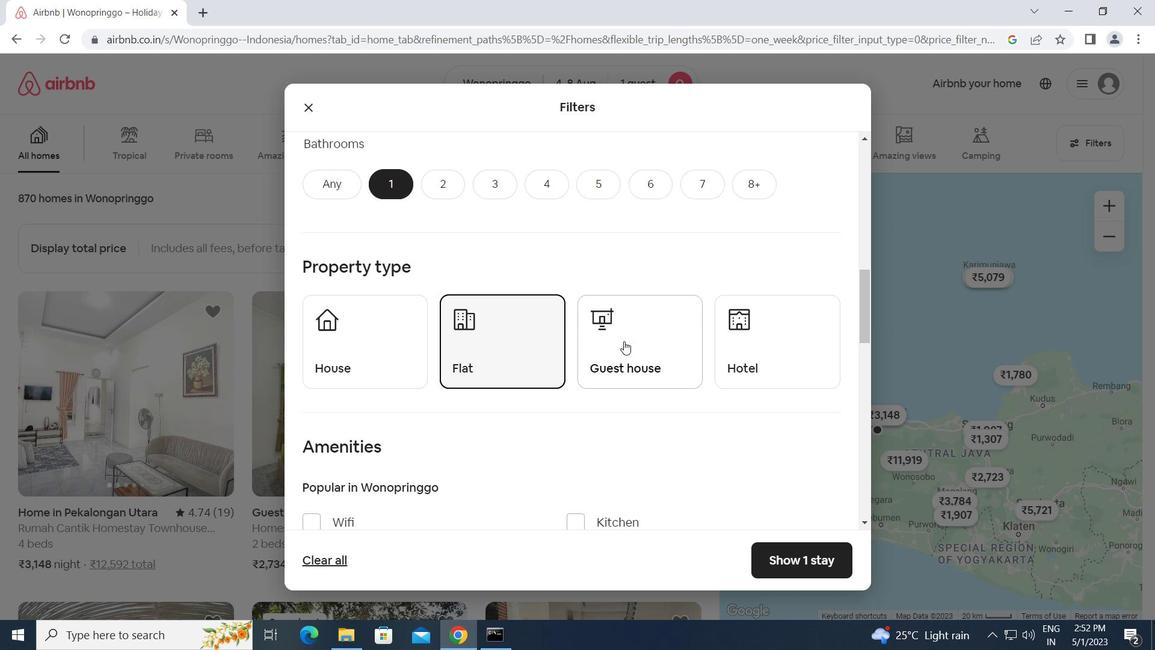 
Action: Mouse pressed left at (638, 342)
Screenshot: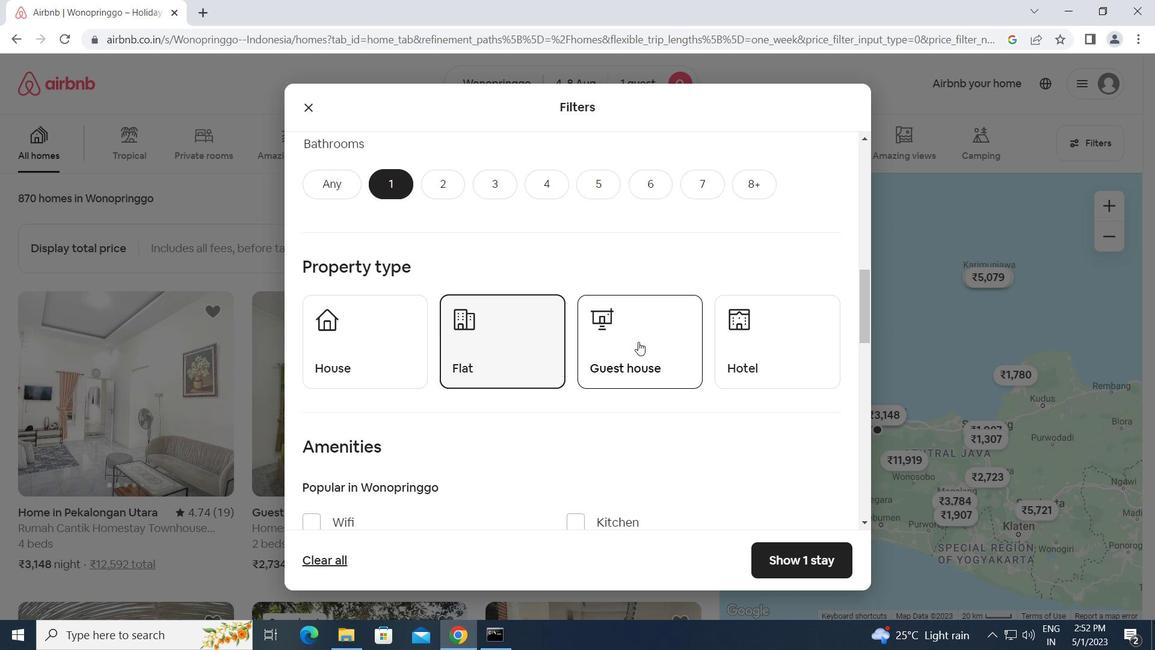 
Action: Mouse moved to (762, 341)
Screenshot: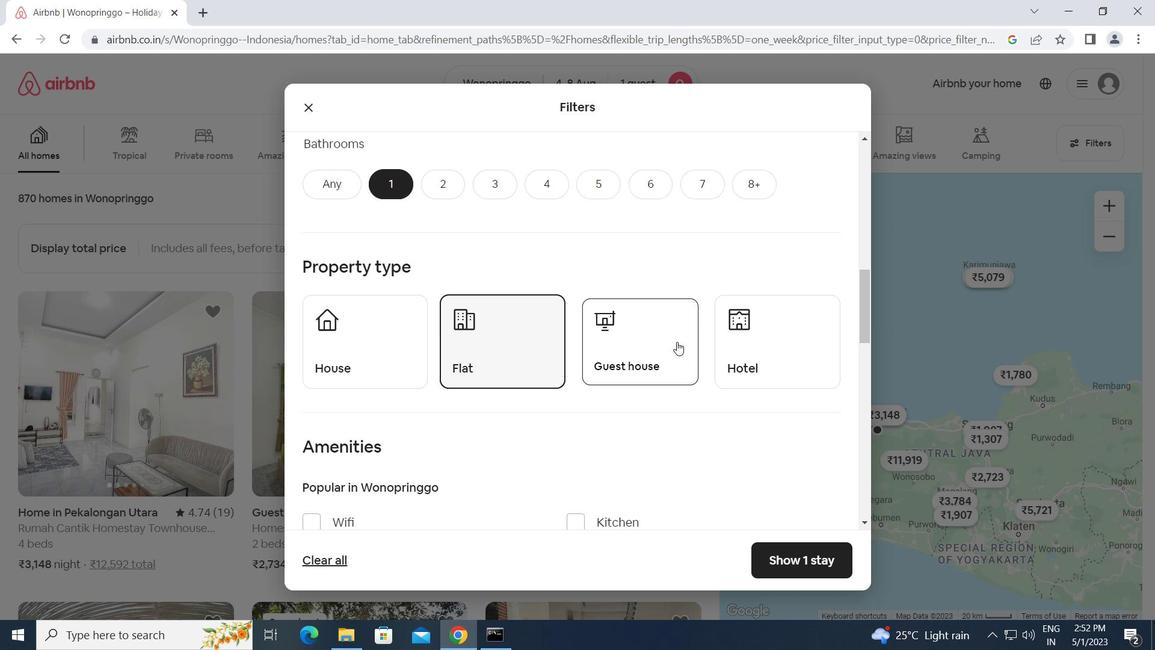 
Action: Mouse pressed left at (762, 341)
Screenshot: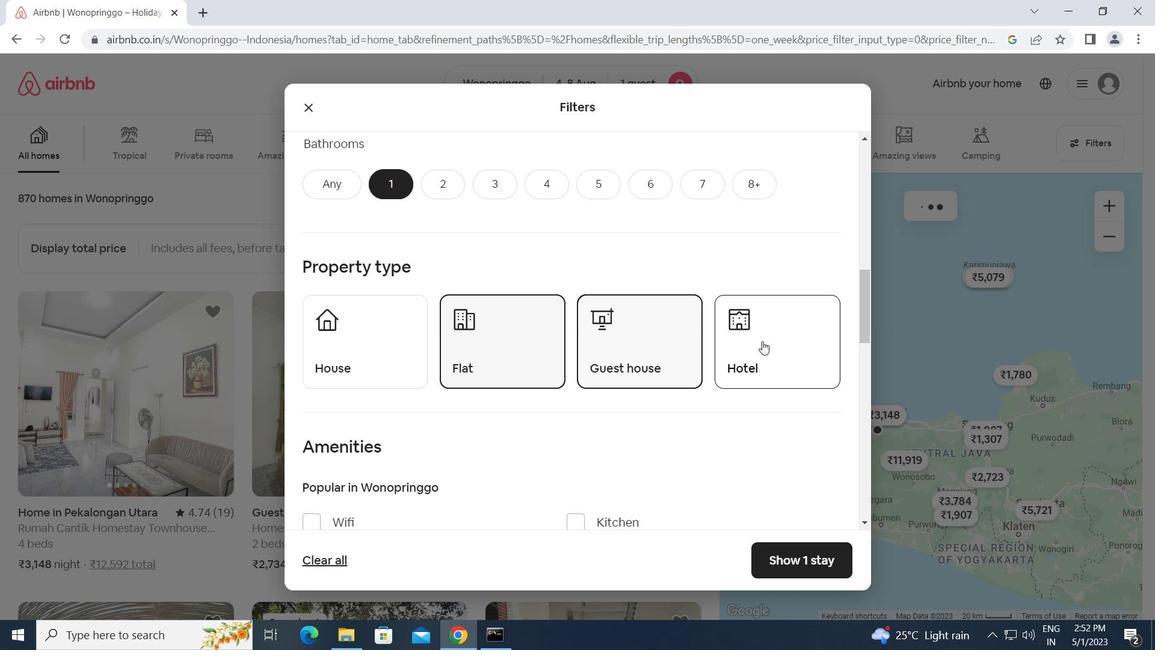 
Action: Mouse moved to (576, 396)
Screenshot: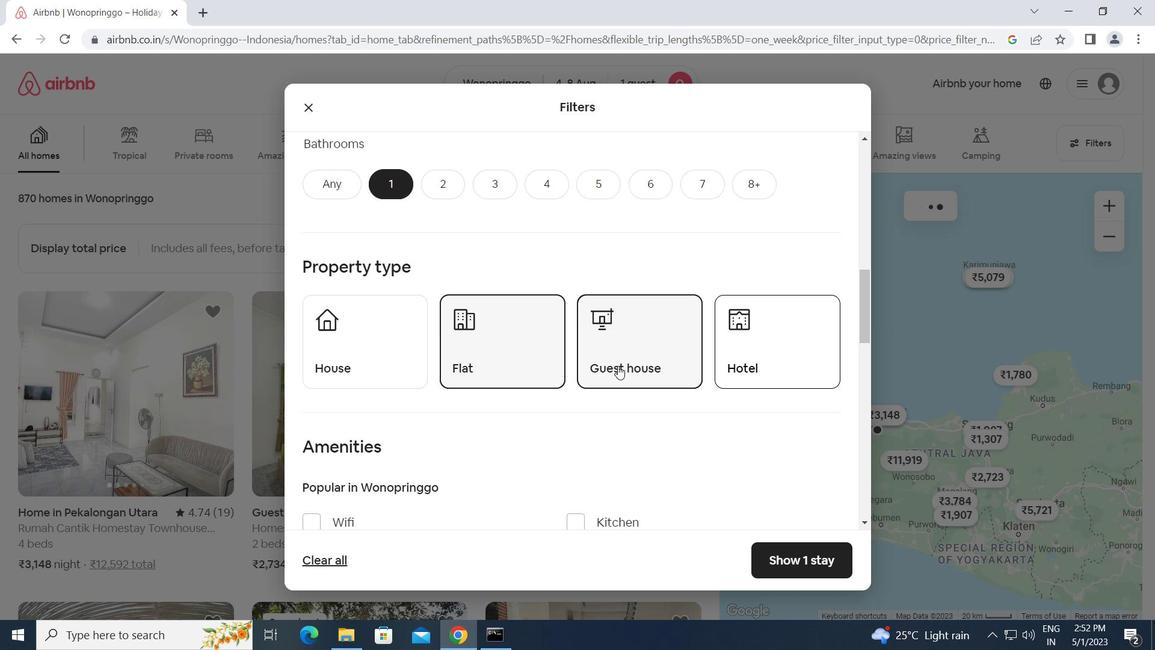 
Action: Mouse scrolled (576, 395) with delta (0, 0)
Screenshot: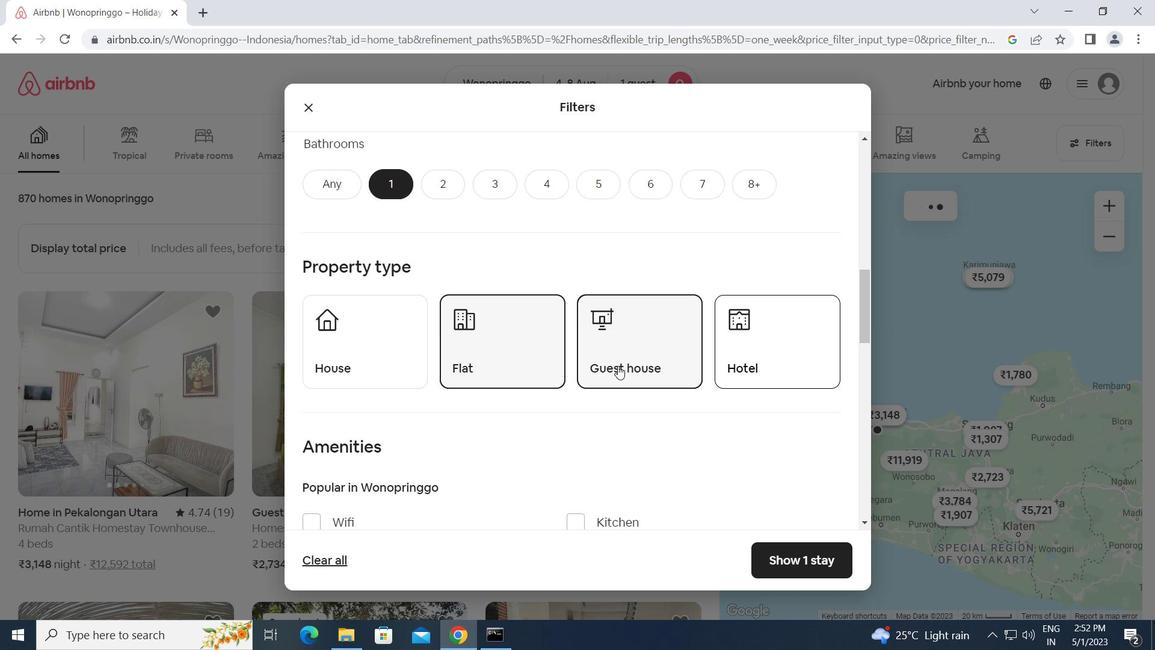 
Action: Mouse scrolled (576, 395) with delta (0, 0)
Screenshot: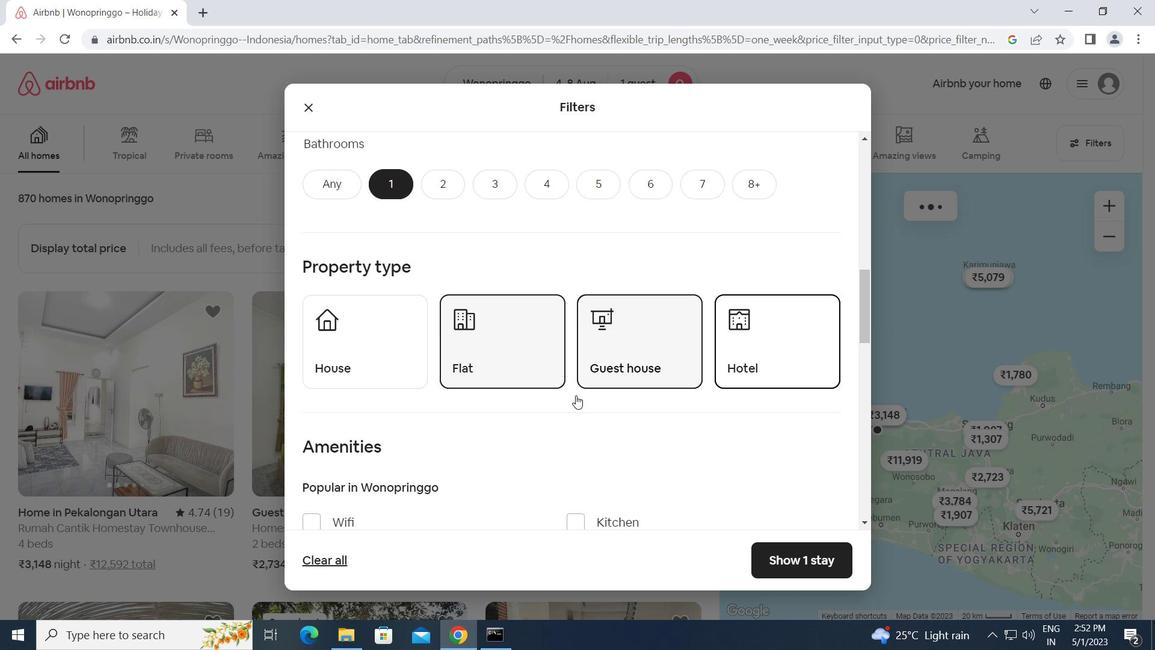 
Action: Mouse moved to (315, 366)
Screenshot: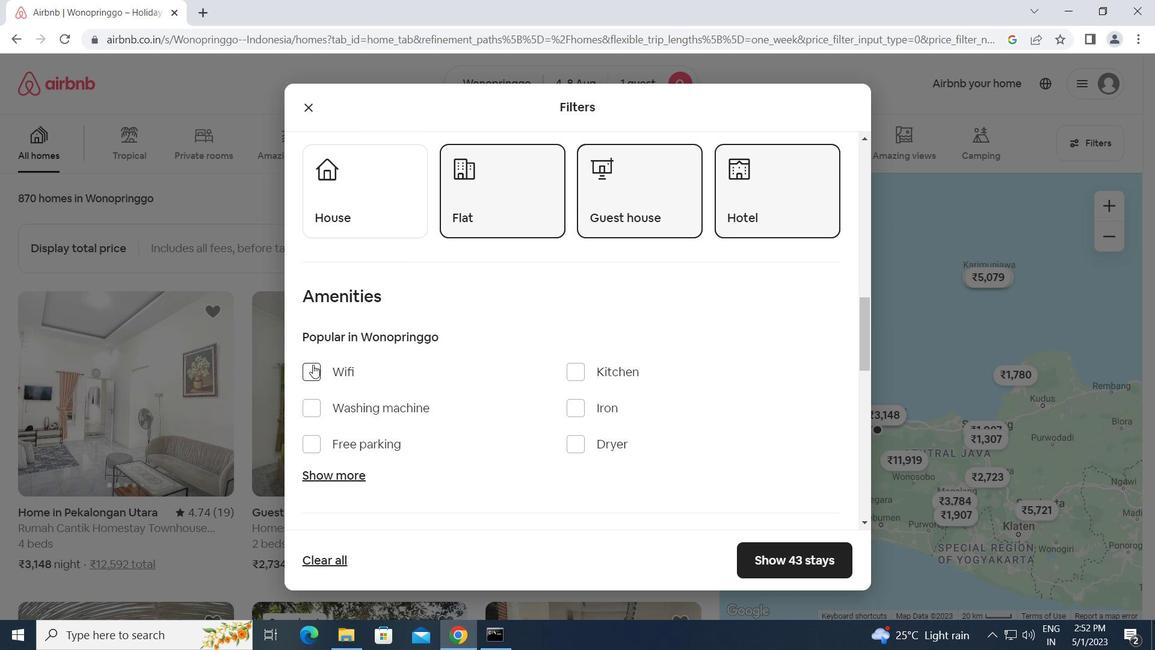 
Action: Mouse pressed left at (315, 366)
Screenshot: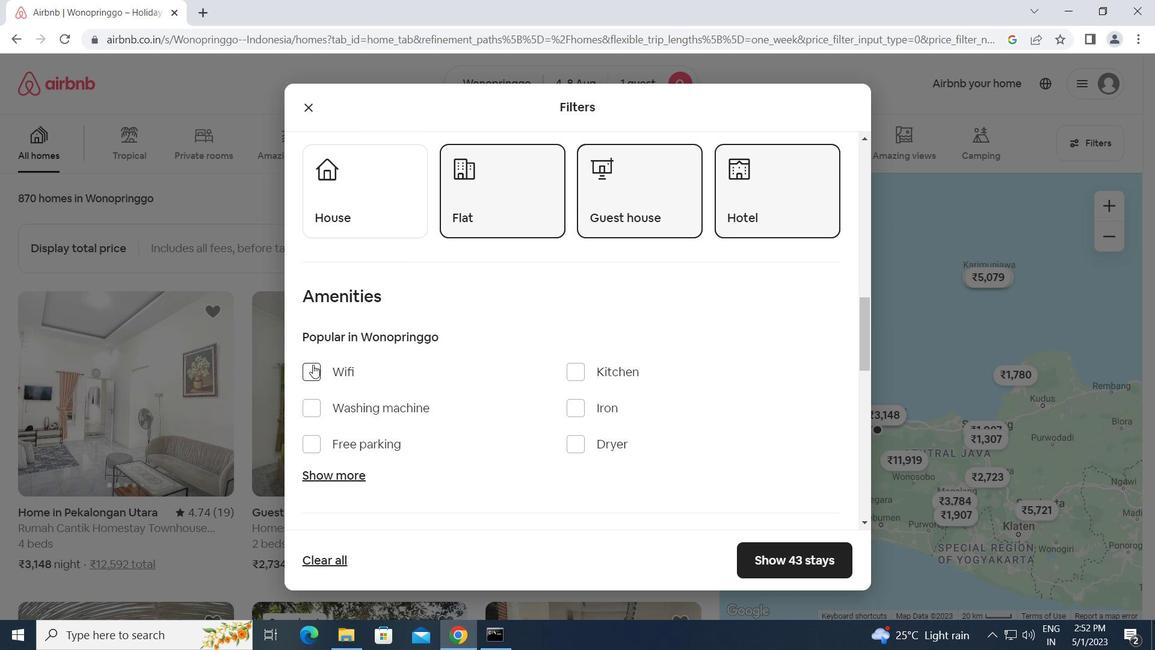 
Action: Mouse moved to (509, 370)
Screenshot: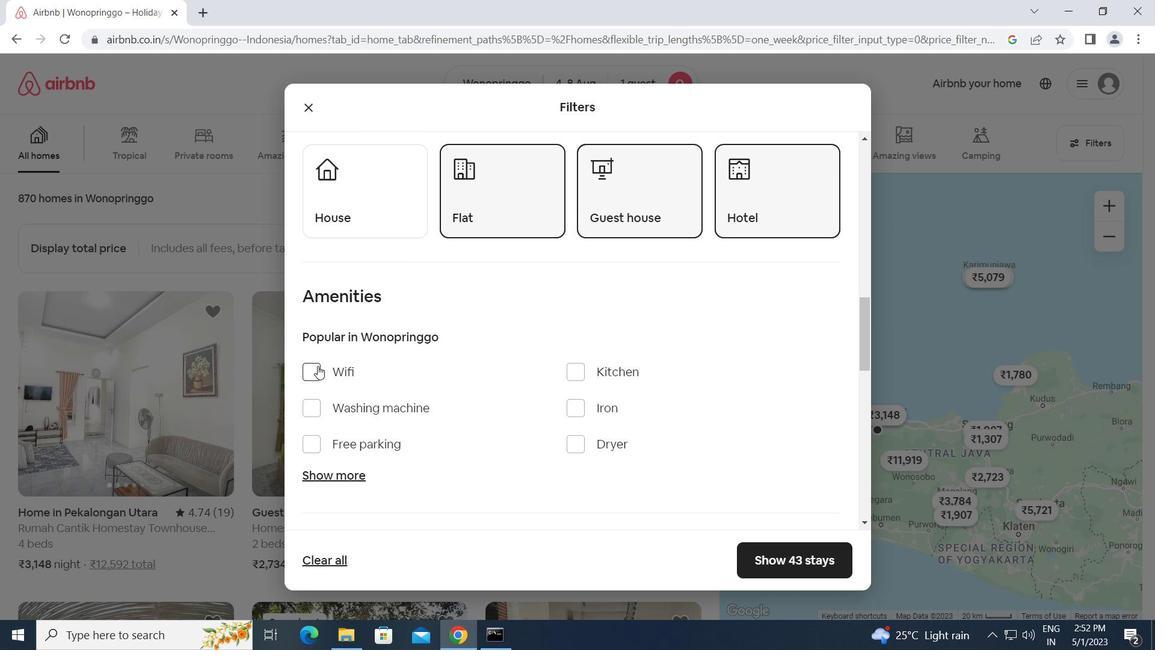 
Action: Mouse scrolled (509, 369) with delta (0, 0)
Screenshot: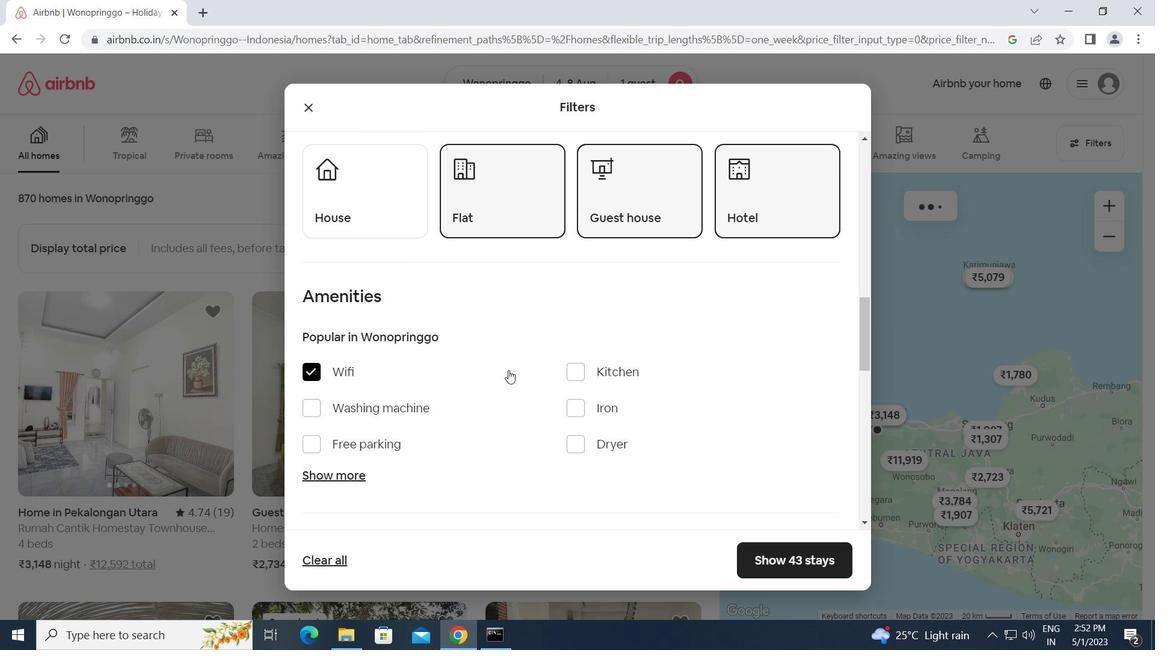 
Action: Mouse scrolled (509, 369) with delta (0, 0)
Screenshot: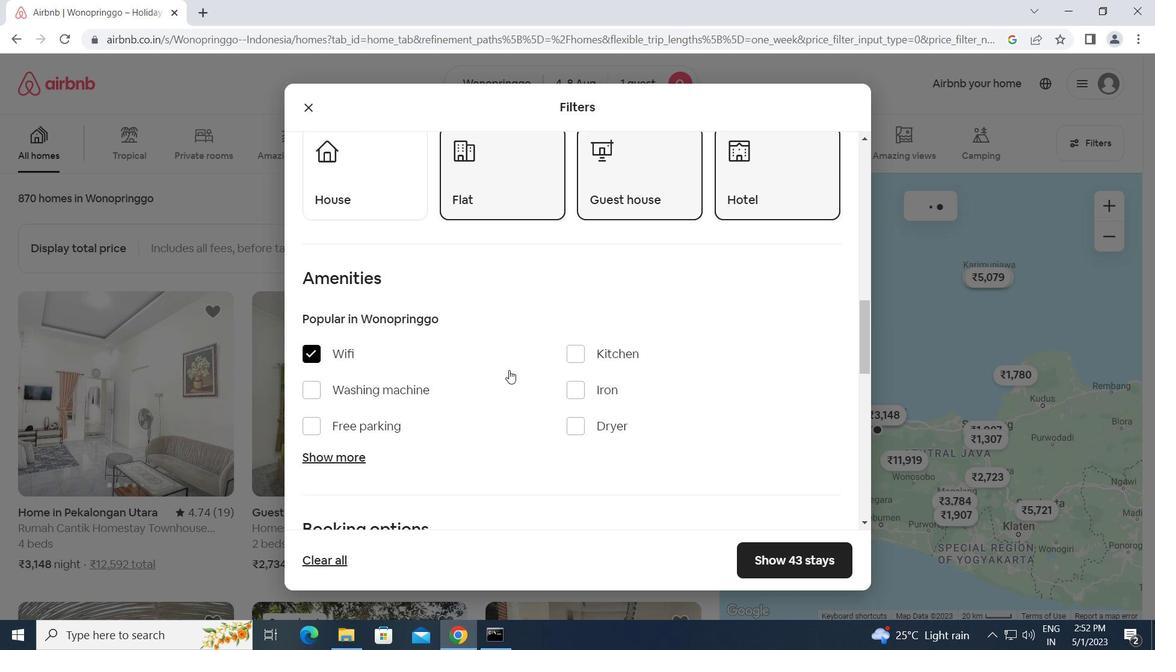 
Action: Mouse scrolled (509, 369) with delta (0, 0)
Screenshot: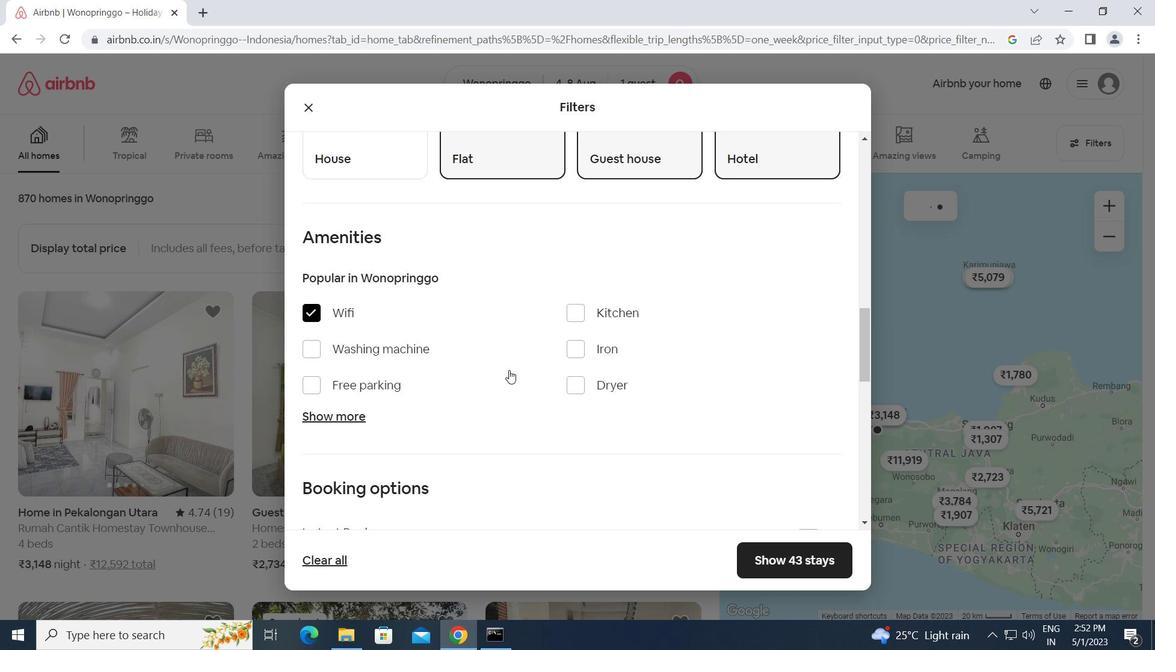 
Action: Mouse scrolled (509, 369) with delta (0, 0)
Screenshot: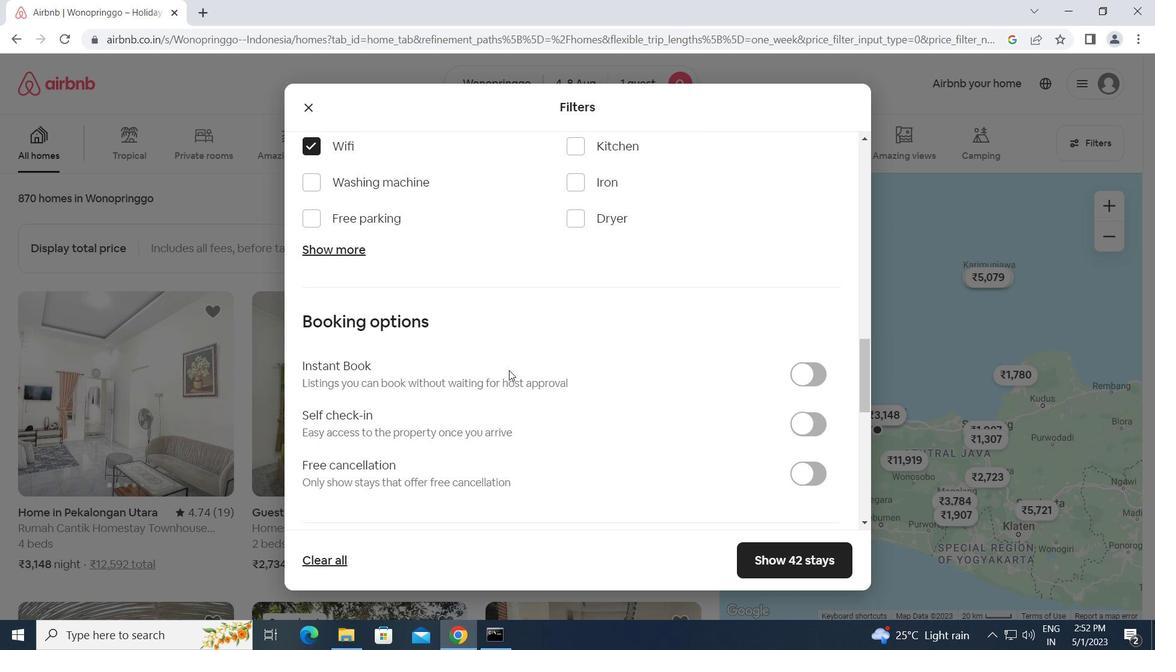 
Action: Mouse moved to (810, 352)
Screenshot: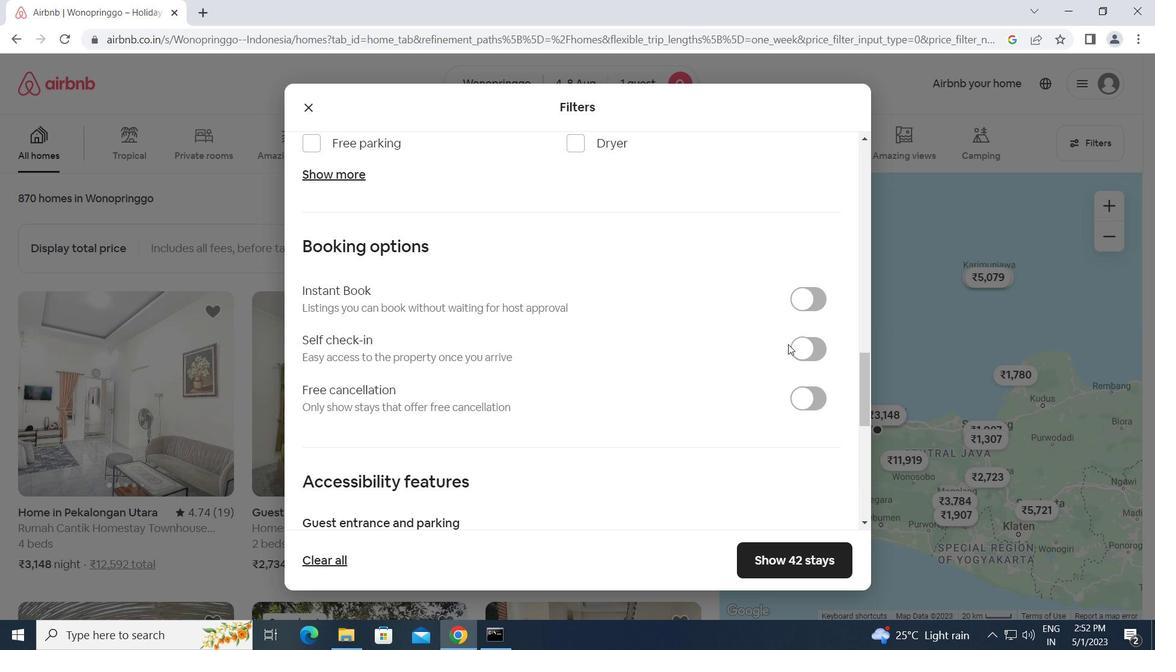
Action: Mouse pressed left at (810, 352)
Screenshot: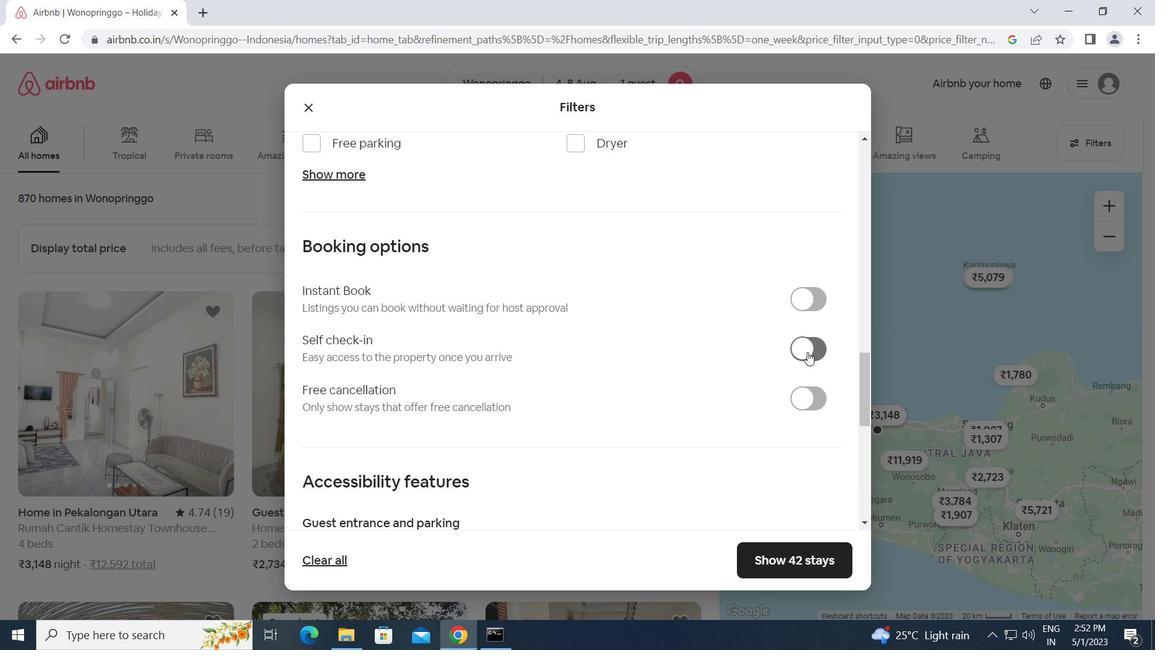 
Action: Mouse moved to (624, 346)
Screenshot: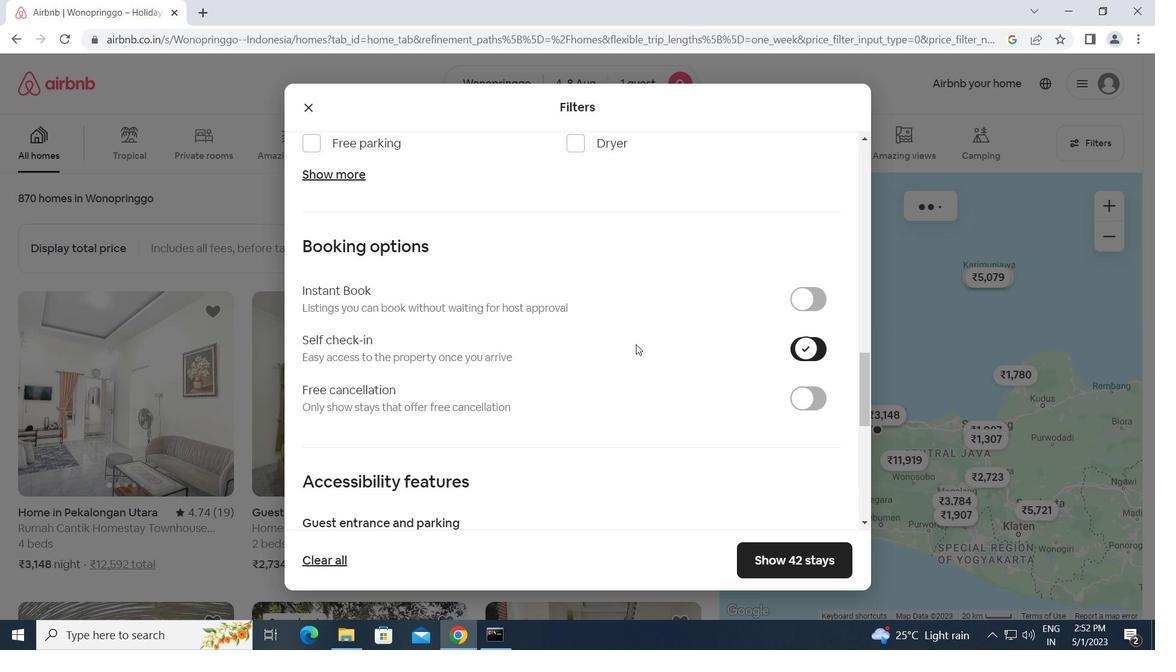 
Action: Mouse scrolled (624, 345) with delta (0, 0)
Screenshot: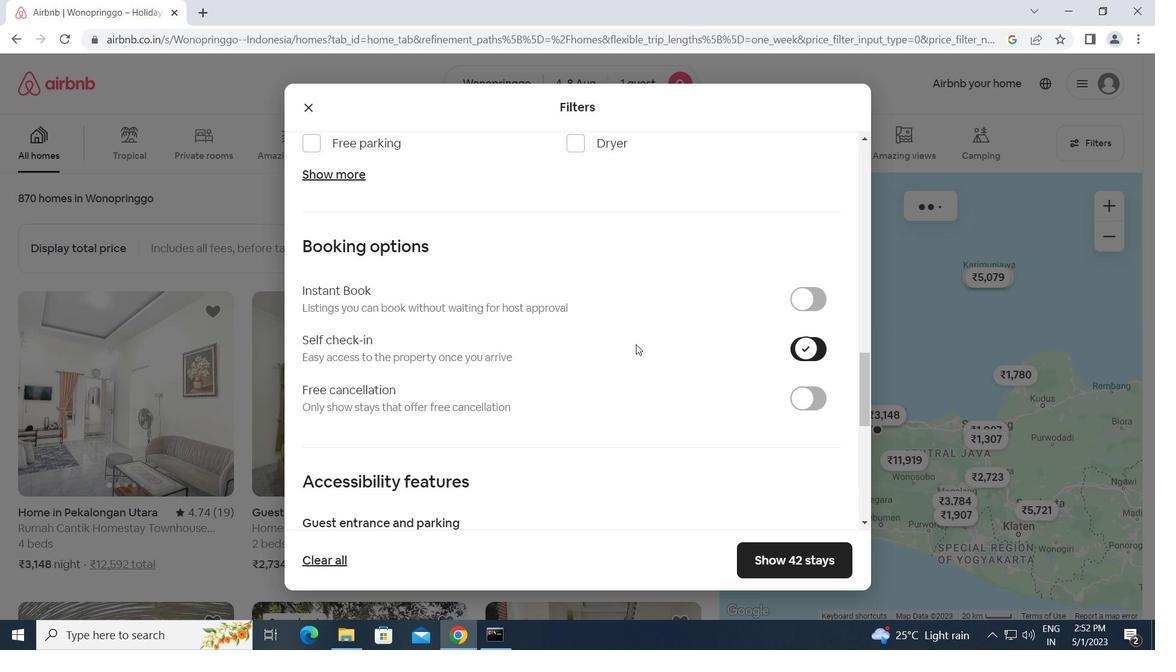 
Action: Mouse moved to (624, 347)
Screenshot: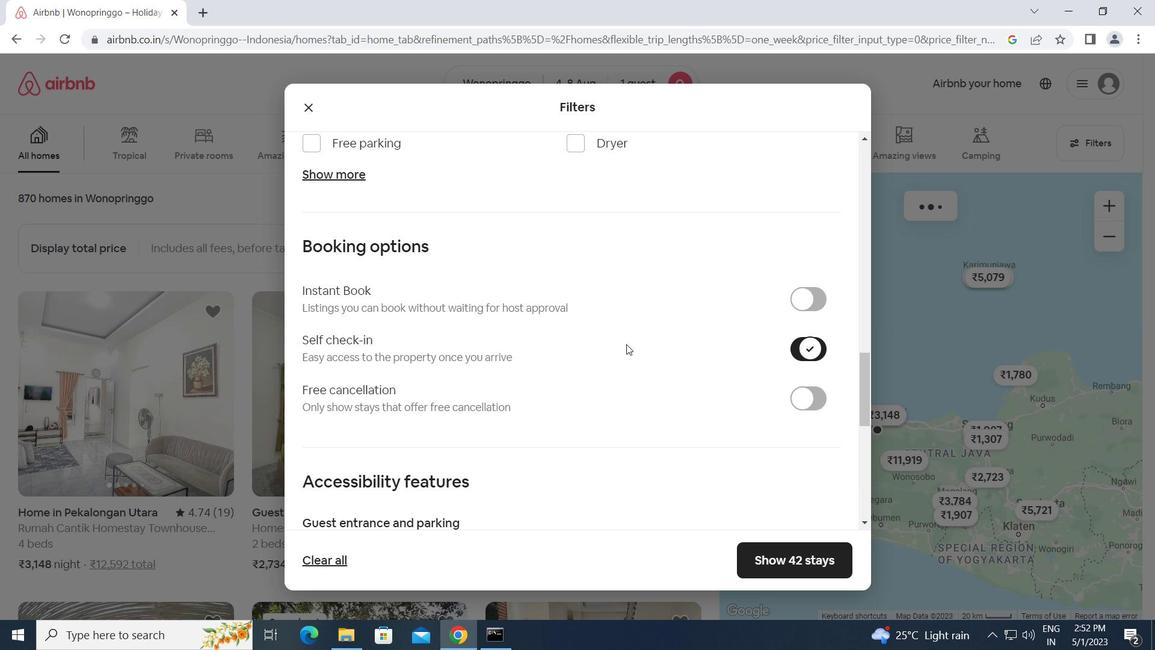 
Action: Mouse scrolled (624, 347) with delta (0, 0)
Screenshot: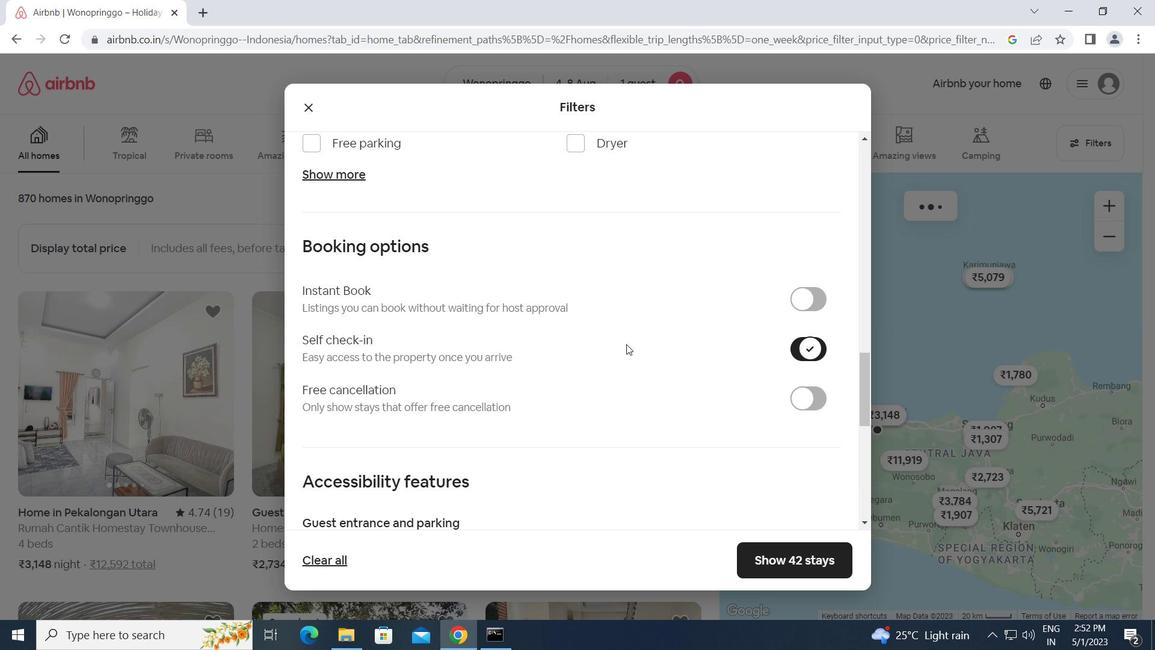 
Action: Mouse moved to (624, 348)
Screenshot: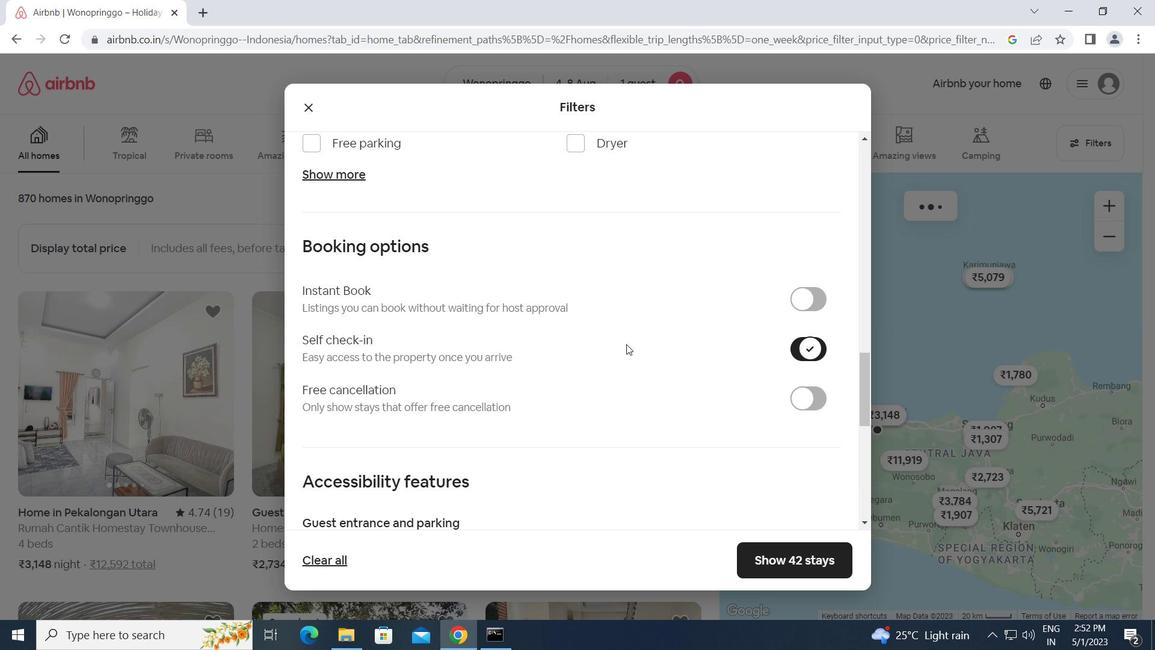 
Action: Mouse scrolled (624, 347) with delta (0, 0)
Screenshot: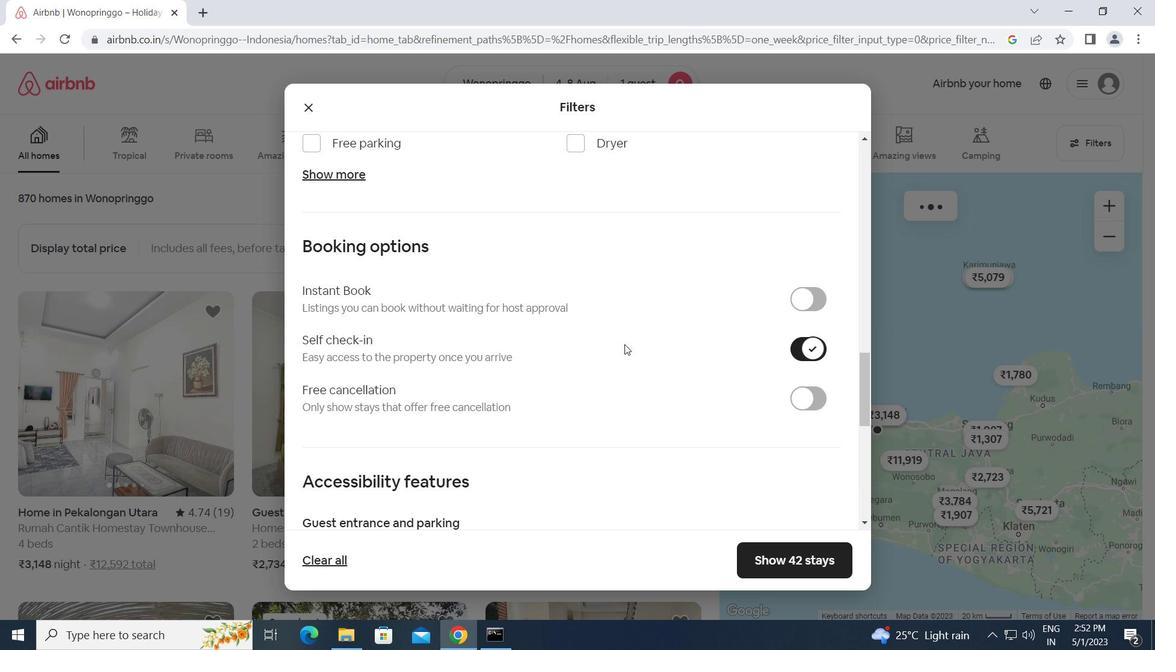 
Action: Mouse scrolled (624, 347) with delta (0, 0)
Screenshot: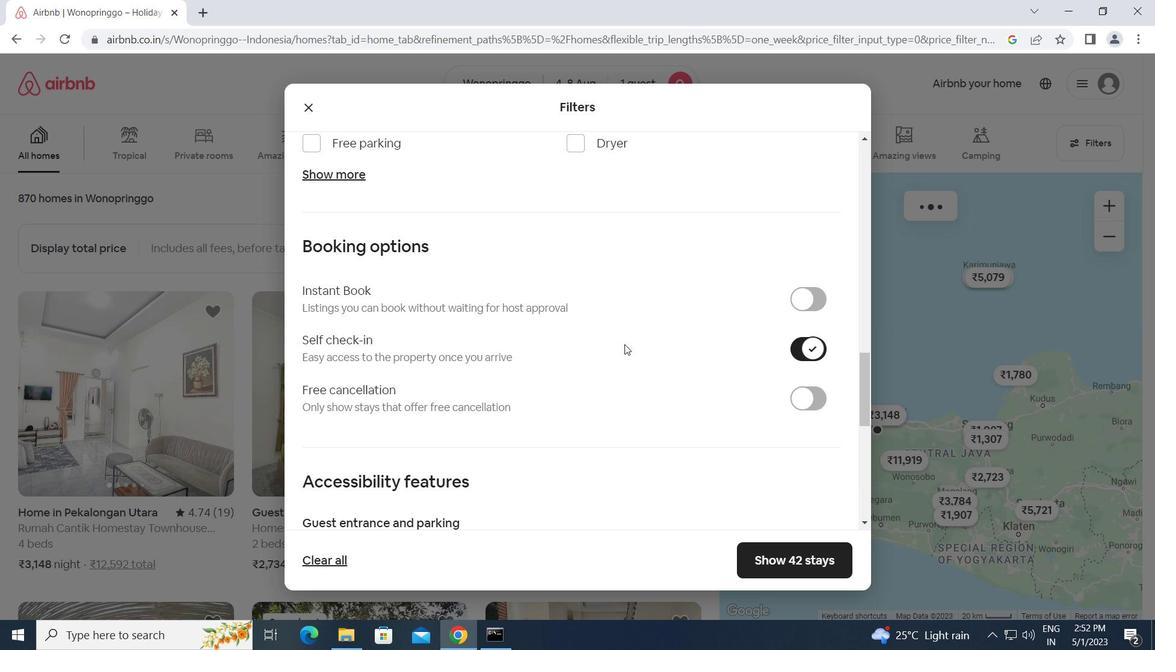 
Action: Mouse scrolled (624, 347) with delta (0, 0)
Screenshot: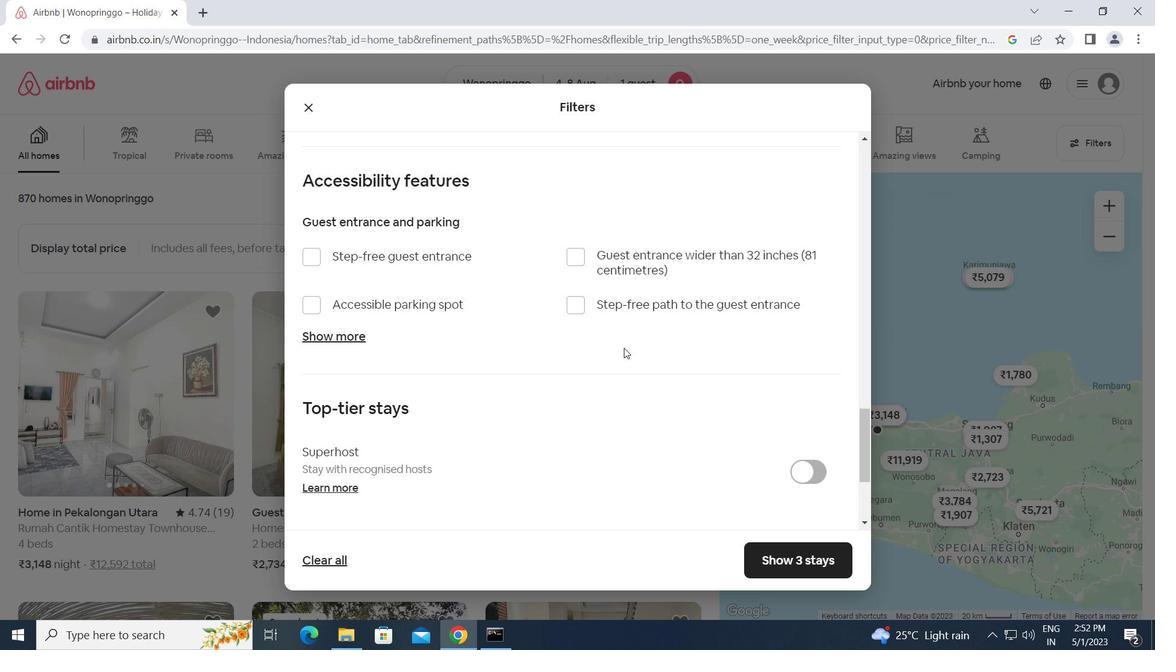 
Action: Mouse moved to (622, 350)
Screenshot: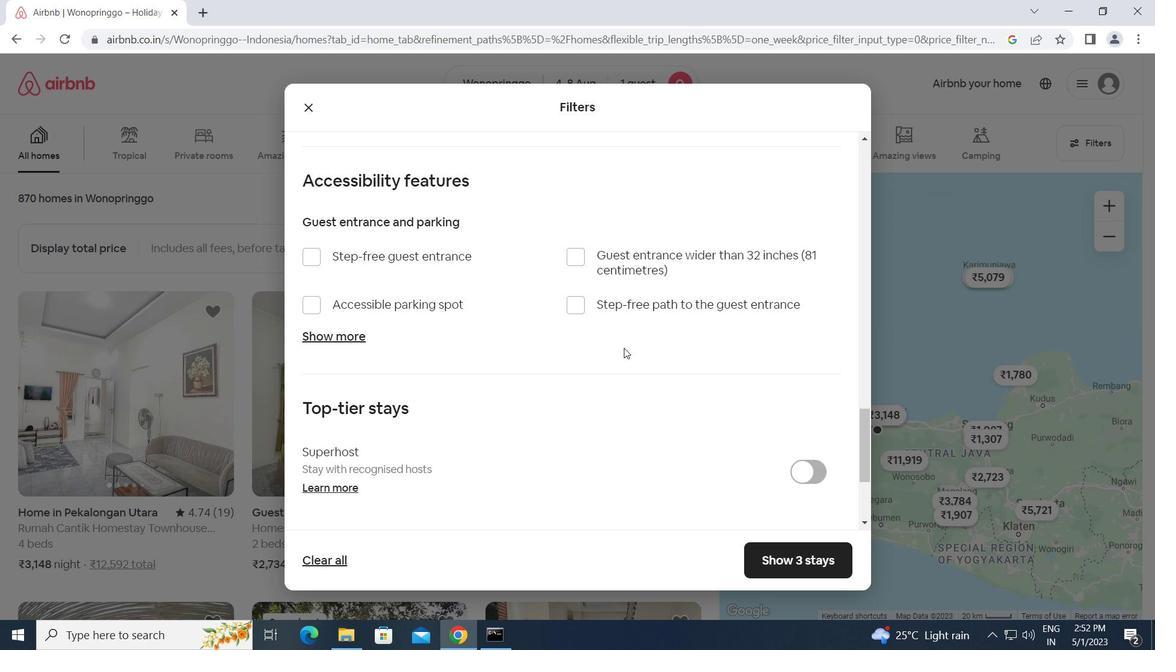 
Action: Mouse scrolled (622, 349) with delta (0, 0)
Screenshot: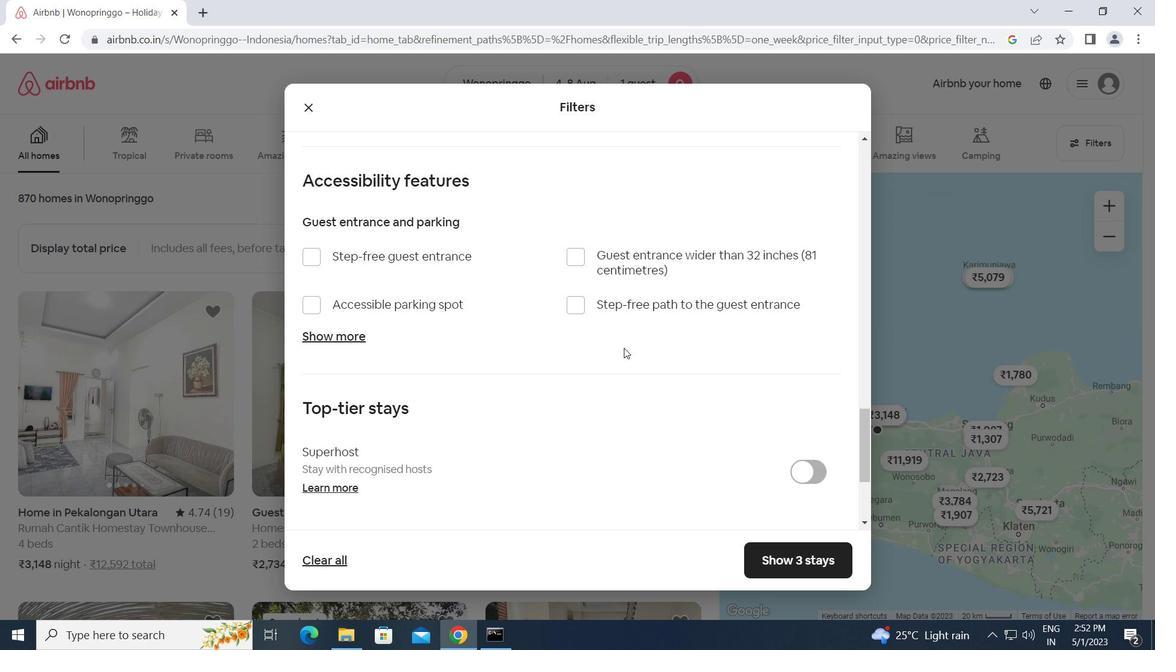 
Action: Mouse moved to (622, 350)
Screenshot: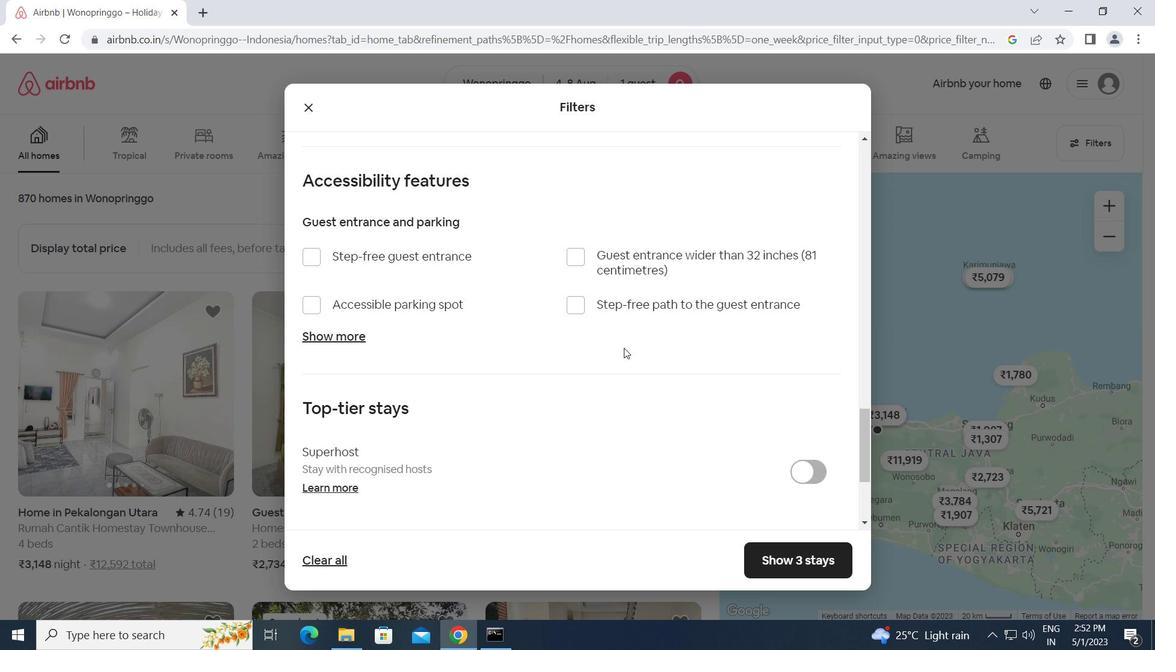 
Action: Mouse scrolled (622, 350) with delta (0, 0)
Screenshot: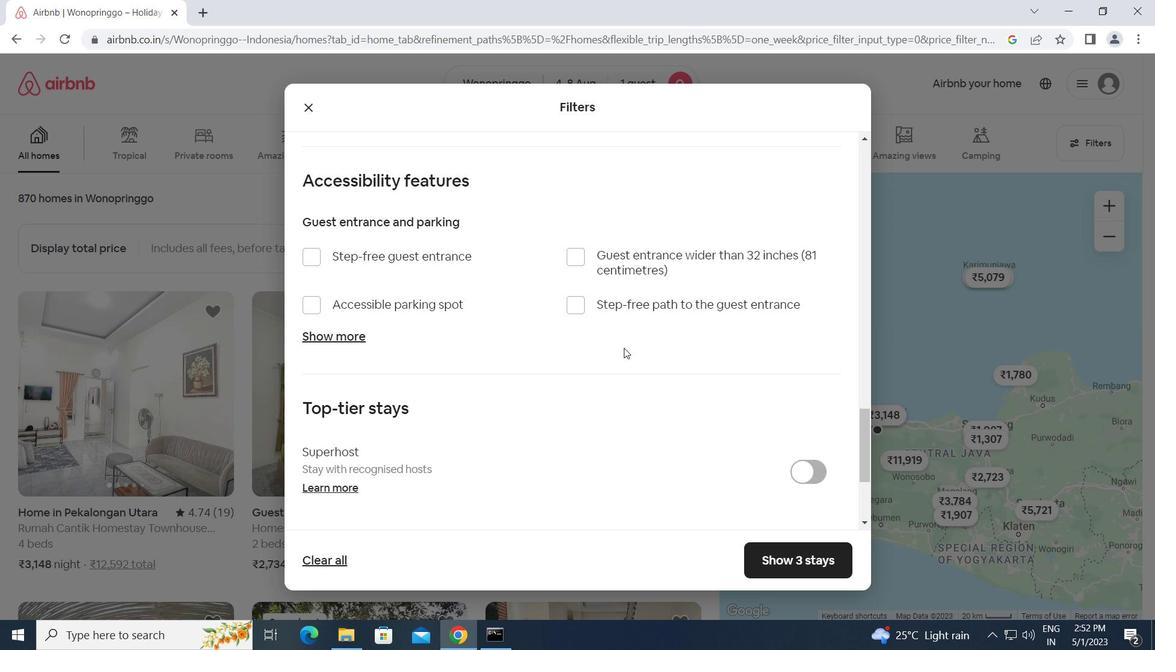 
Action: Mouse moved to (621, 352)
Screenshot: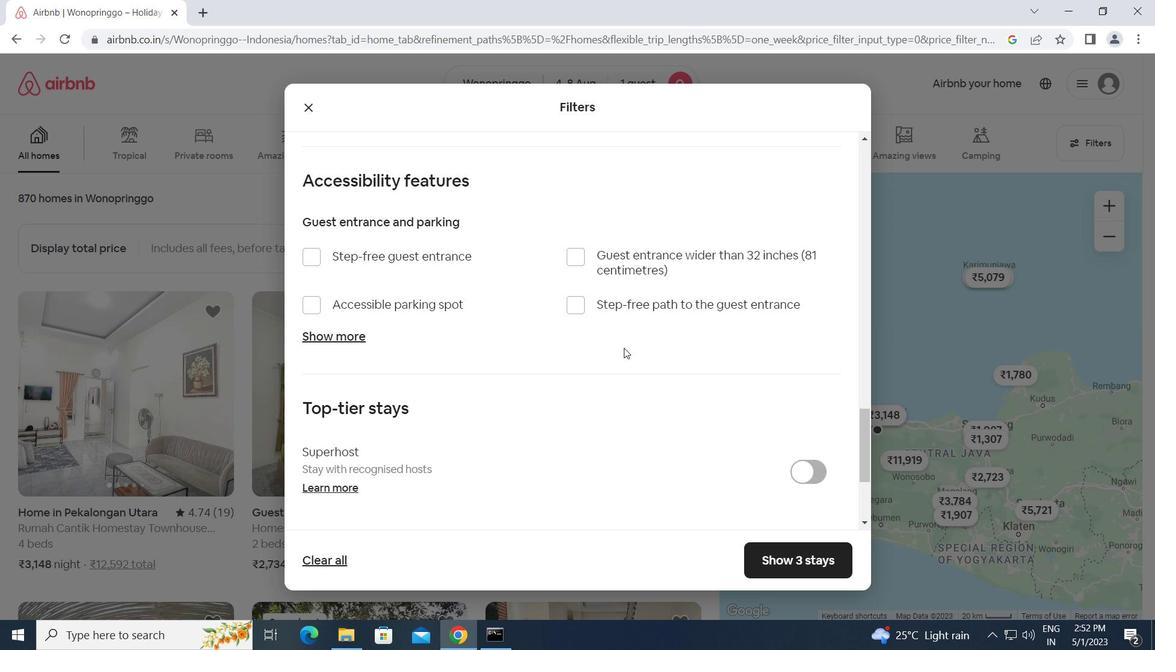 
Action: Mouse scrolled (621, 351) with delta (0, 0)
Screenshot: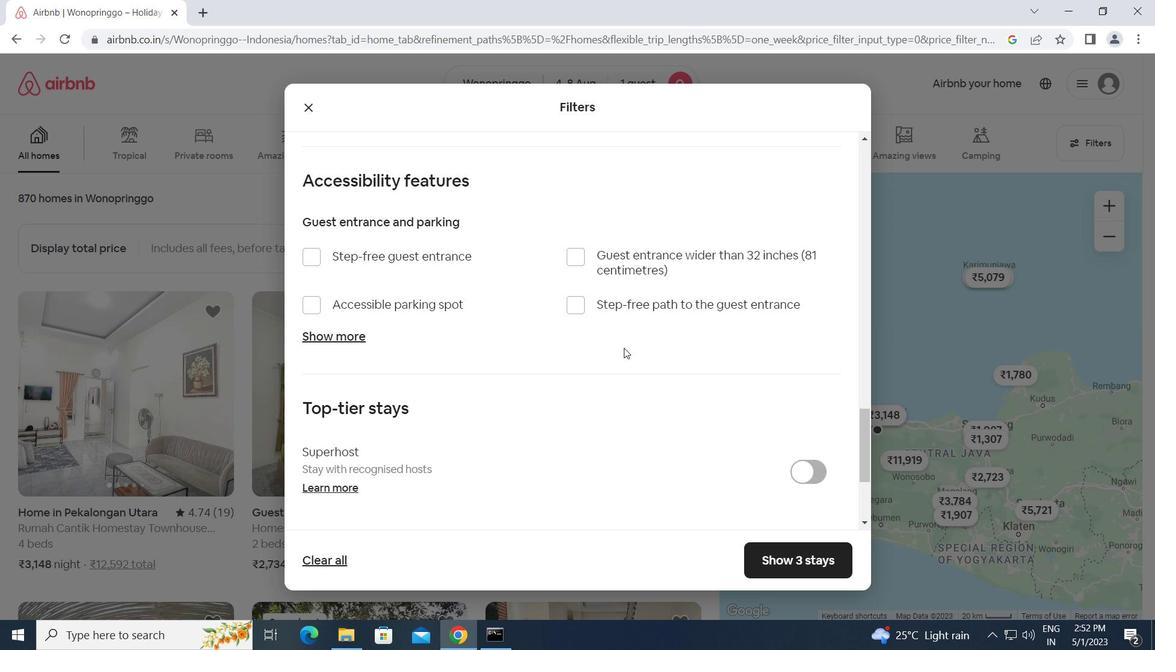 
Action: Mouse moved to (314, 421)
Screenshot: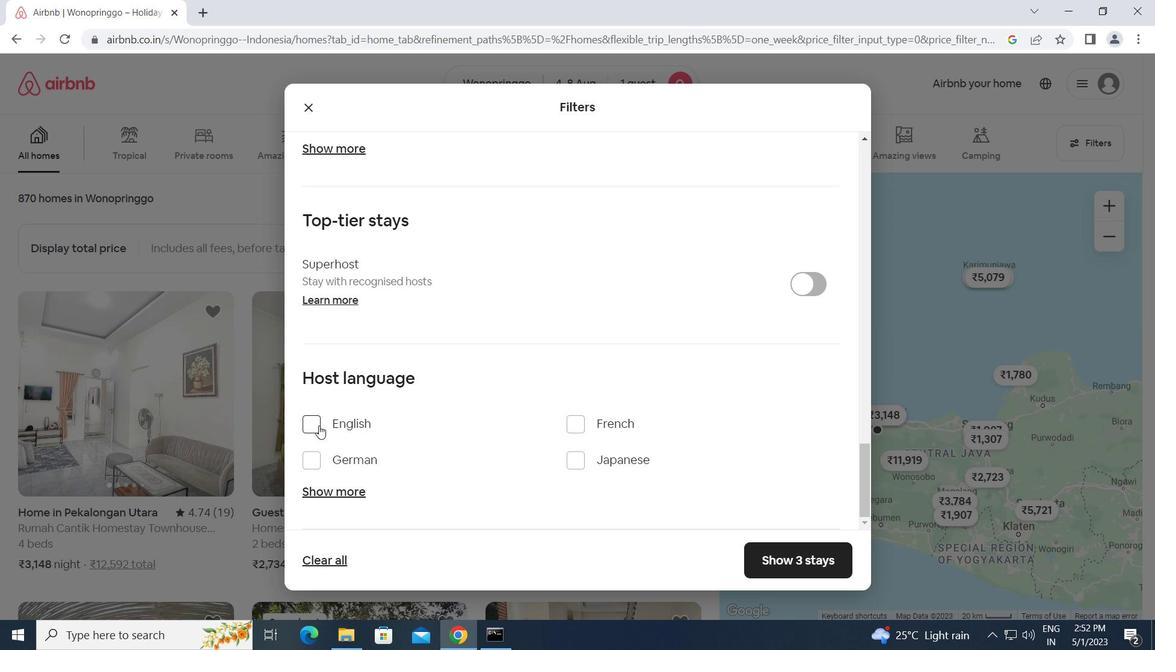 
Action: Mouse pressed left at (314, 421)
Screenshot: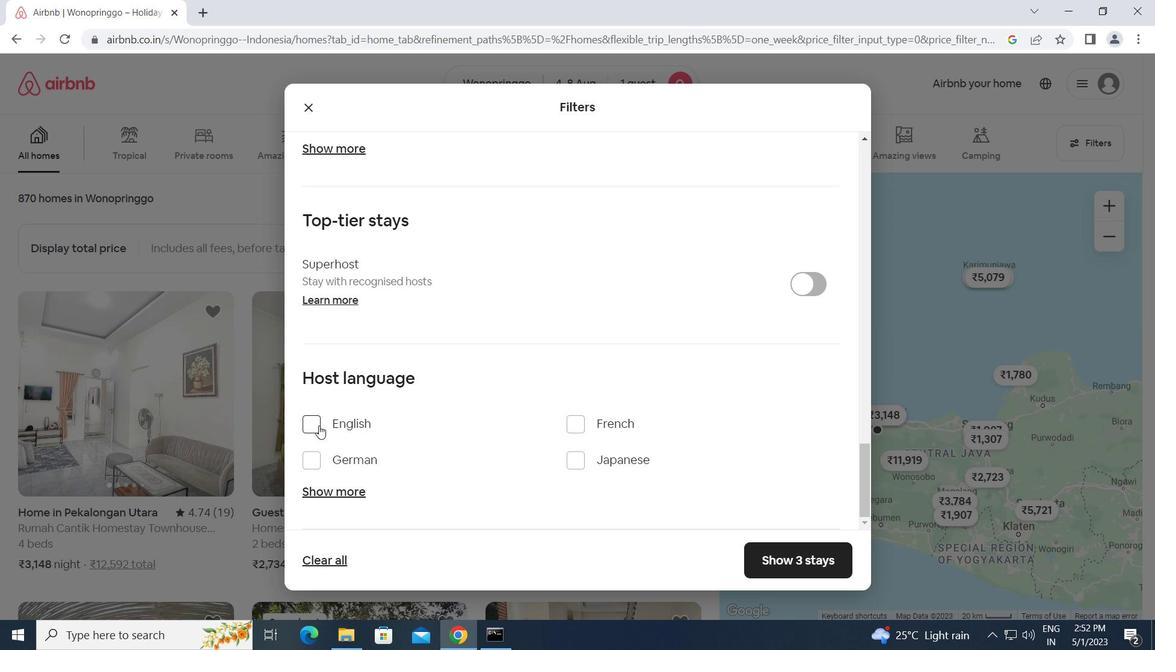 
Action: Mouse moved to (797, 556)
Screenshot: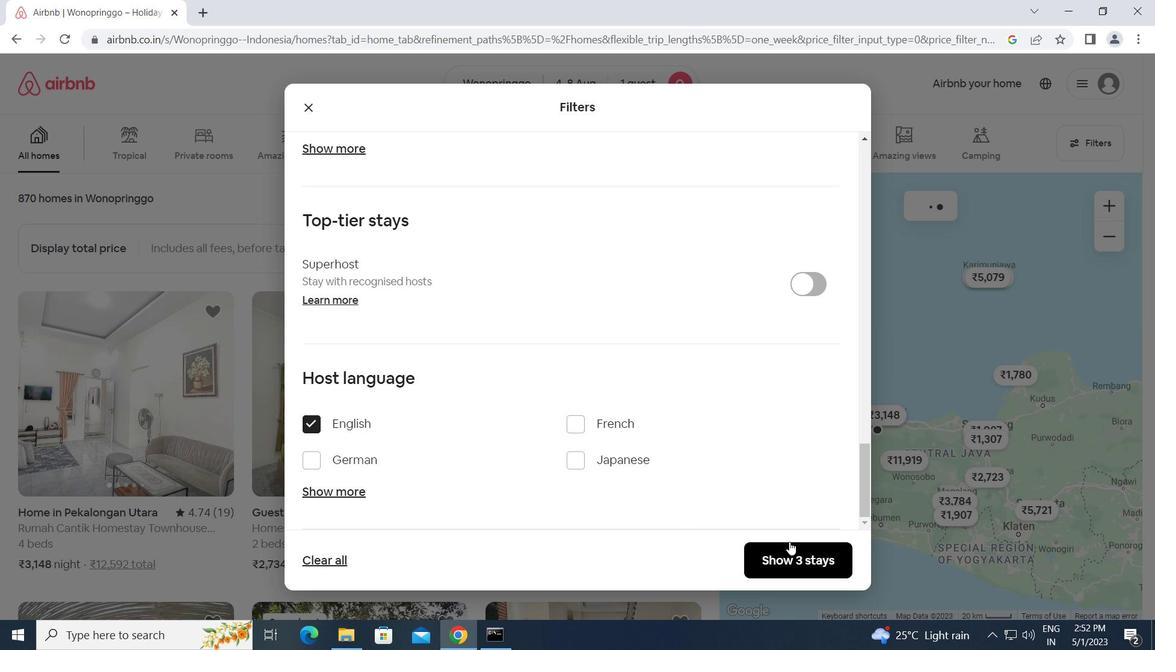 
Action: Mouse pressed left at (797, 556)
Screenshot: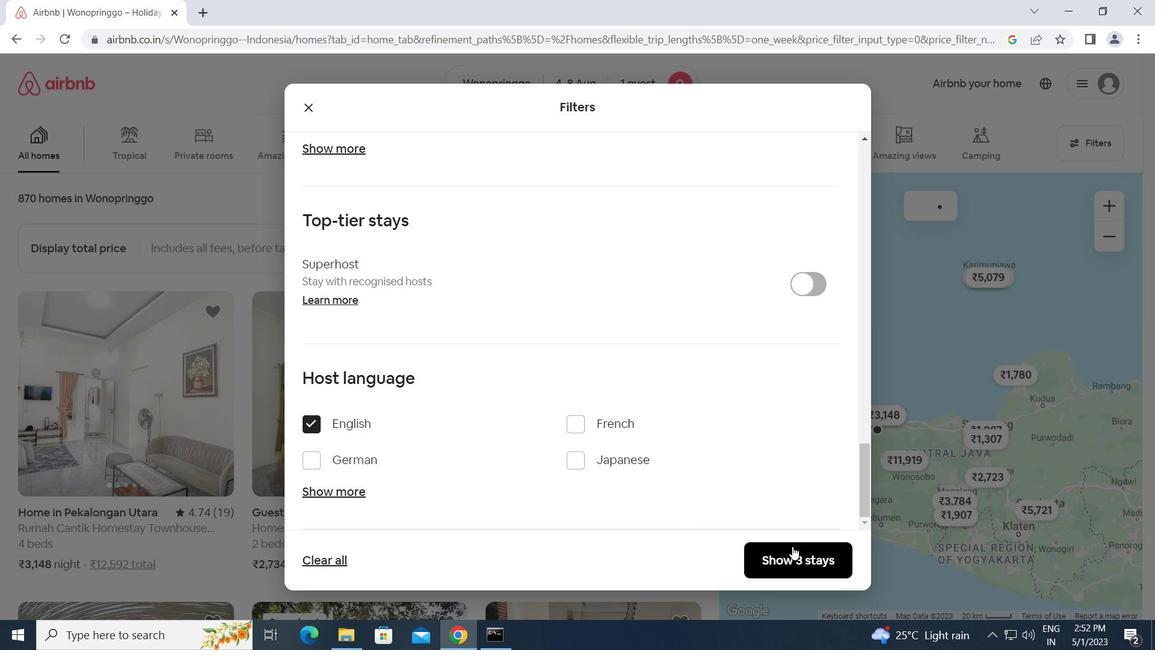 
